 Task: Log work in the project AgileCraft for the issue 'Create a new online platform for online education courses with advanced peer-to-peer learning and discussion features' spent time as '5w 4d 11h 31m' and remaining time as '2w 3d 23h 26m' and add a flag. Now add the issue to the epic 'GDPR Compliance'. Log work in the project AgileCraft for the issue 'Implement a new cloud-based customer engagement system for a company with advanced marketing automation and customer retention features' spent time as '1w 6d 21h 11m' and remaining time as '5w 3d 10h 35m' and clone the issue. Now add the issue to the epic 'PCI DSS Compliance'
Action: Mouse moved to (817, 178)
Screenshot: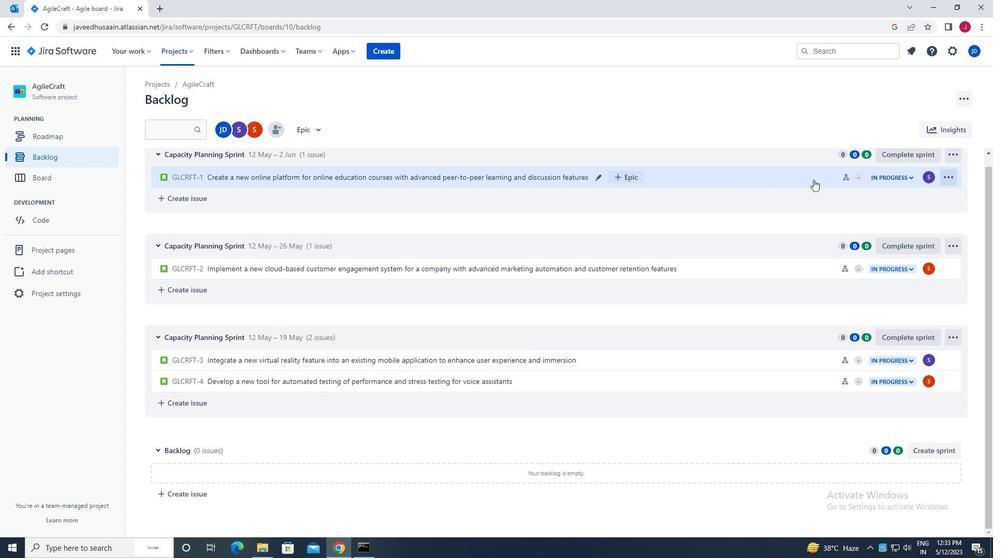 
Action: Mouse pressed left at (817, 178)
Screenshot: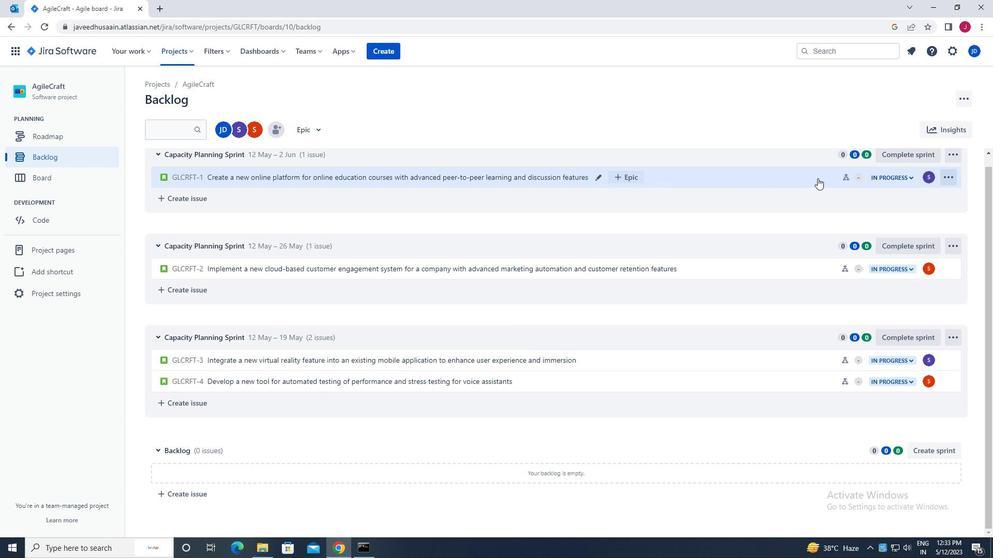 
Action: Mouse moved to (950, 160)
Screenshot: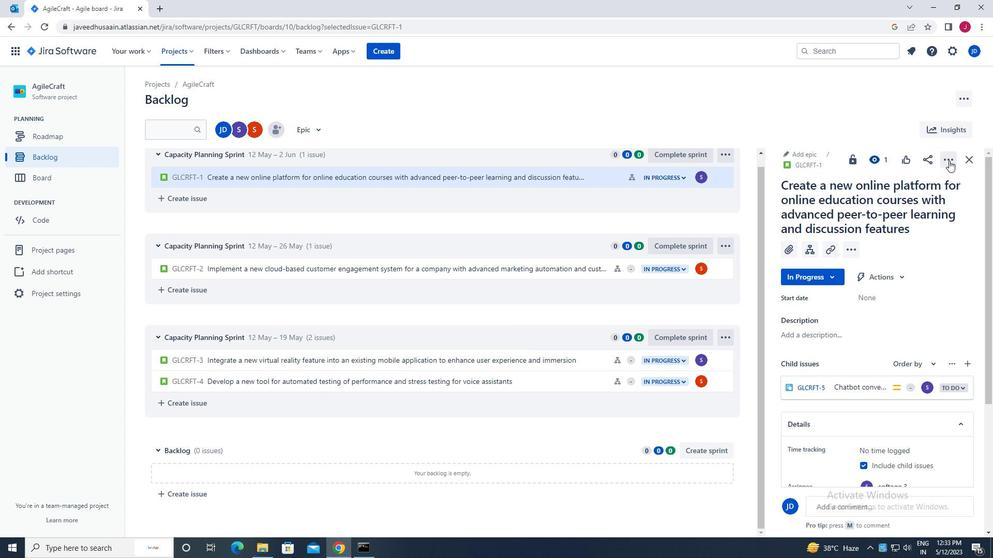 
Action: Mouse pressed left at (950, 160)
Screenshot: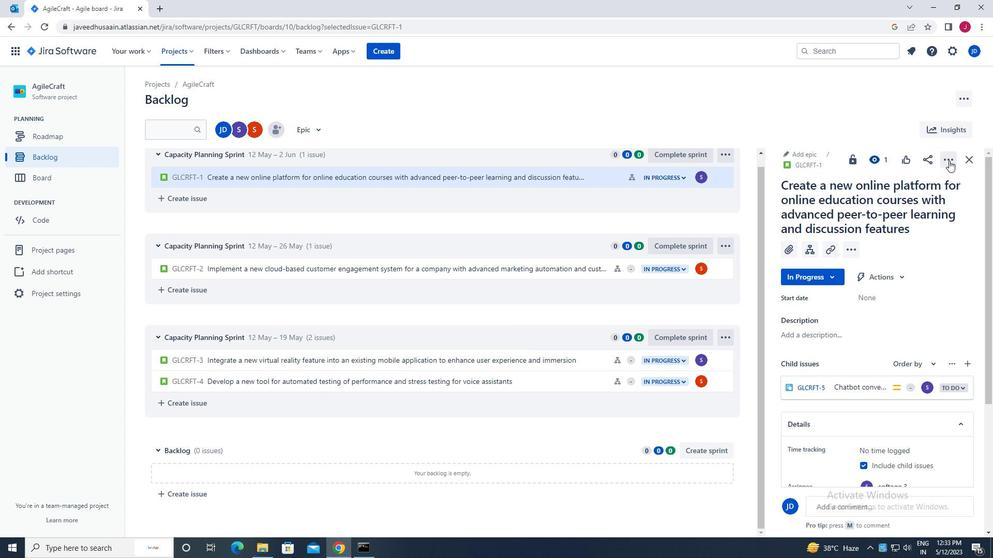 
Action: Mouse moved to (902, 188)
Screenshot: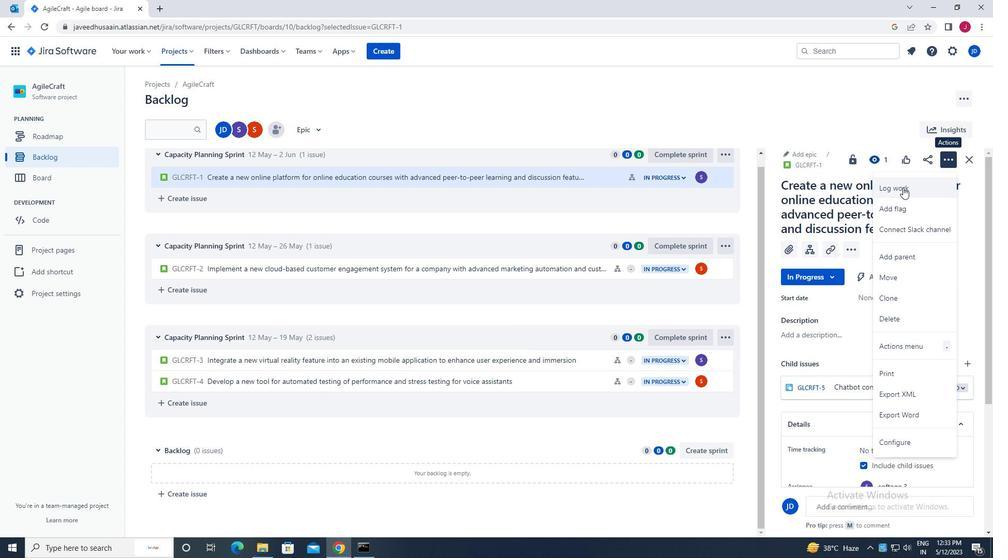 
Action: Mouse pressed left at (902, 188)
Screenshot: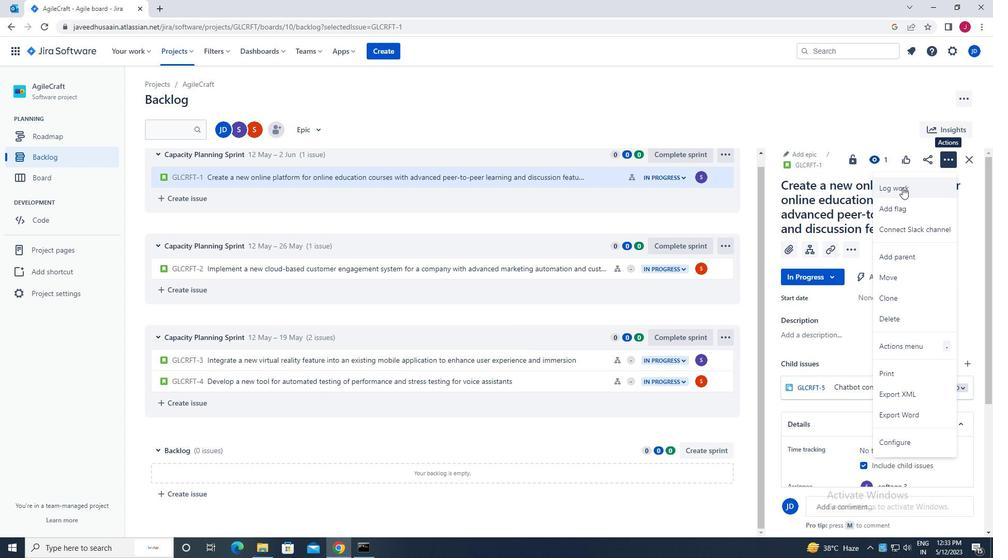 
Action: Mouse moved to (457, 157)
Screenshot: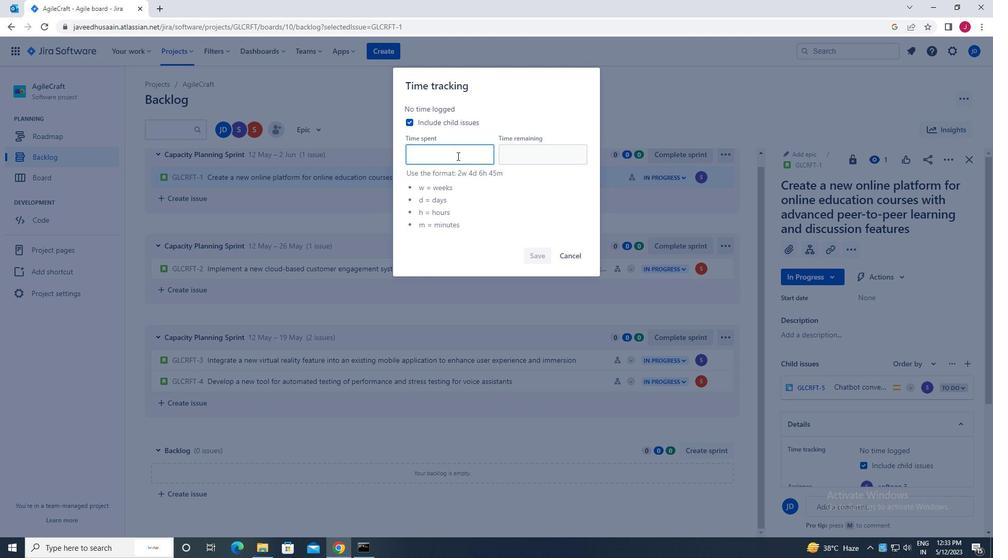 
Action: Mouse pressed left at (457, 157)
Screenshot: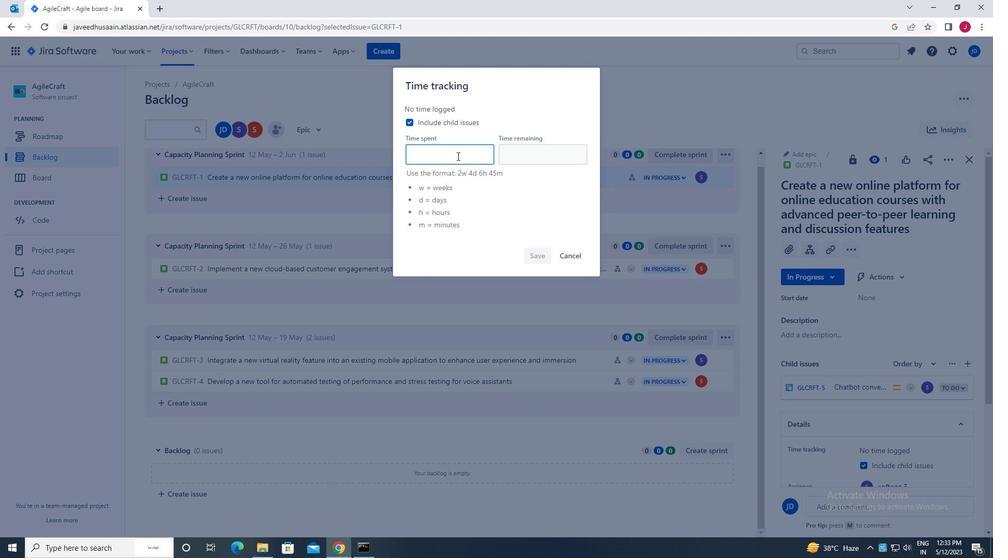 
Action: Mouse moved to (457, 157)
Screenshot: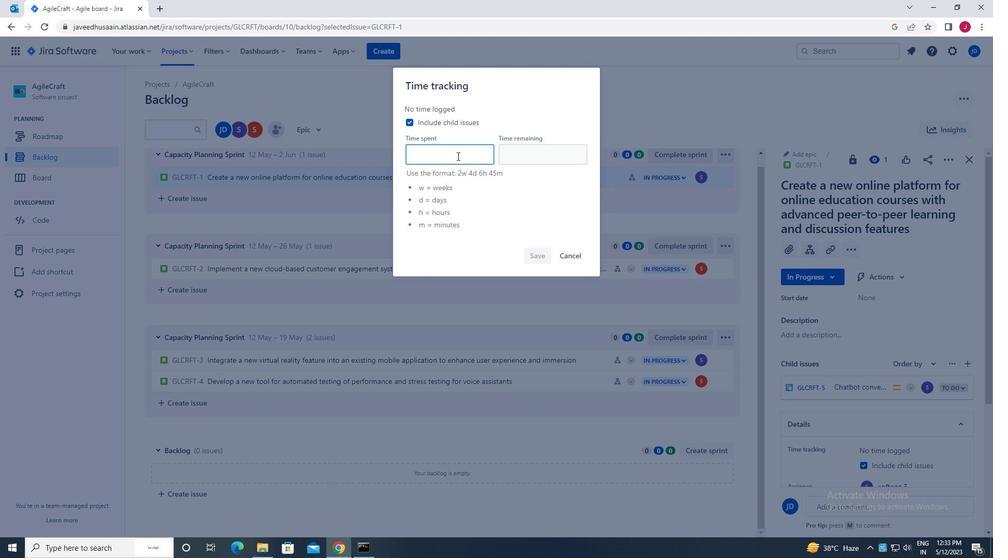 
Action: Key pressed 5<Key.caps_lock>w<Key.space>4d<Key.space>11h<Key.space>31m
Screenshot: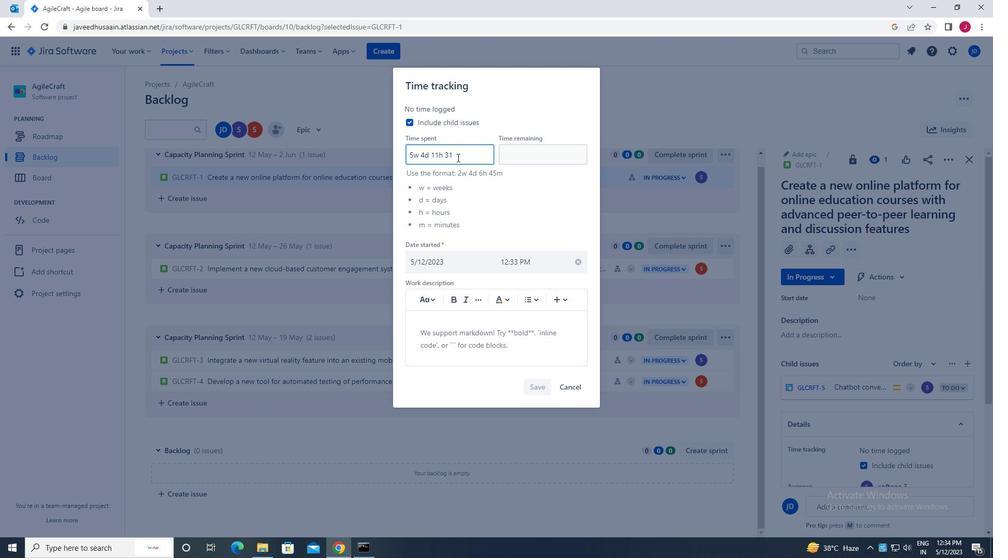 
Action: Mouse moved to (534, 161)
Screenshot: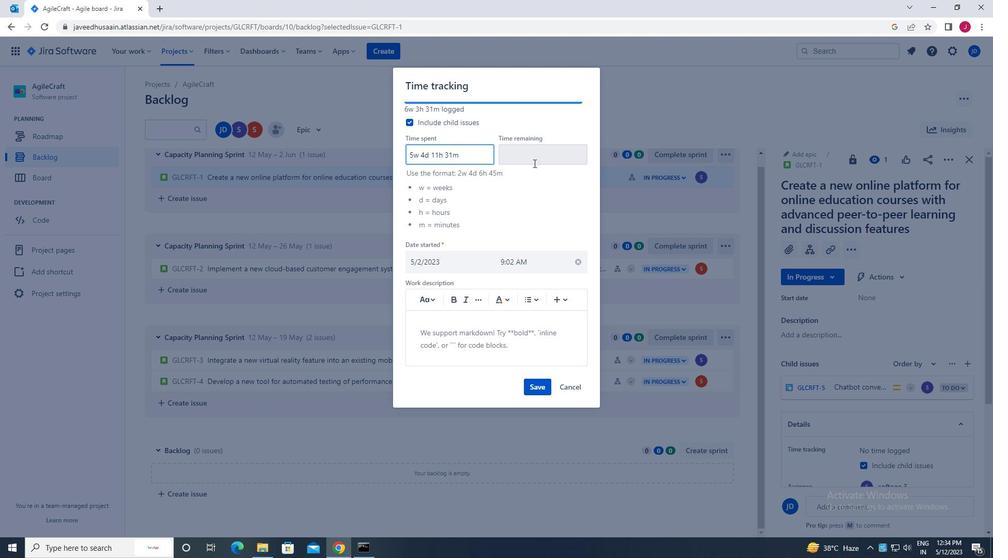 
Action: Mouse pressed left at (534, 161)
Screenshot: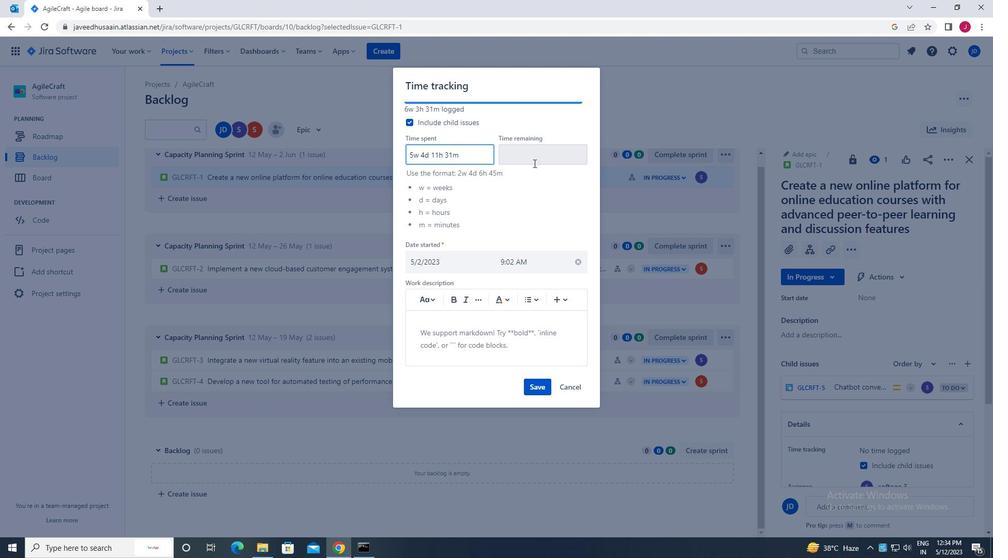 
Action: Key pressed 2w<Key.space>3d<Key.space>23h<Key.space>26m
Screenshot: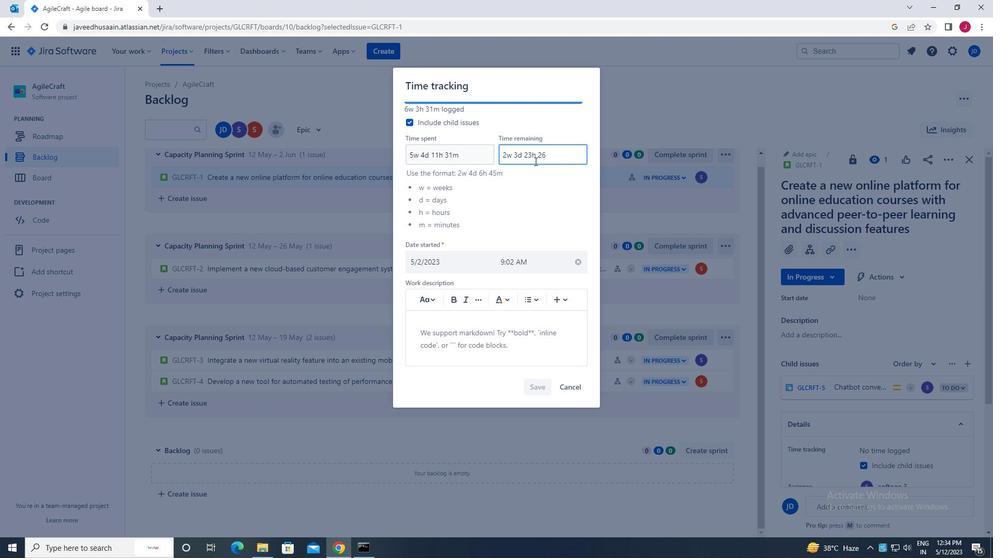 
Action: Mouse moved to (545, 386)
Screenshot: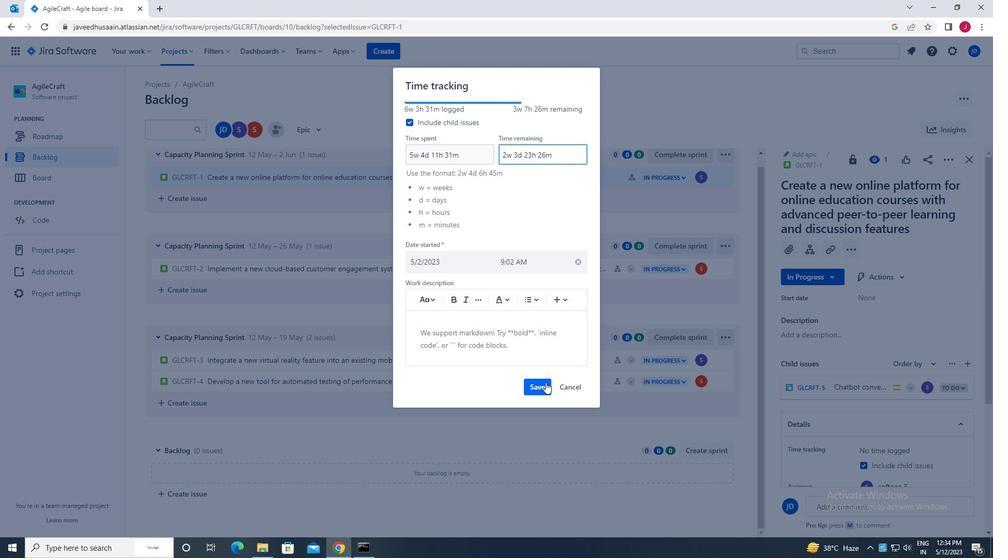 
Action: Mouse pressed left at (545, 386)
Screenshot: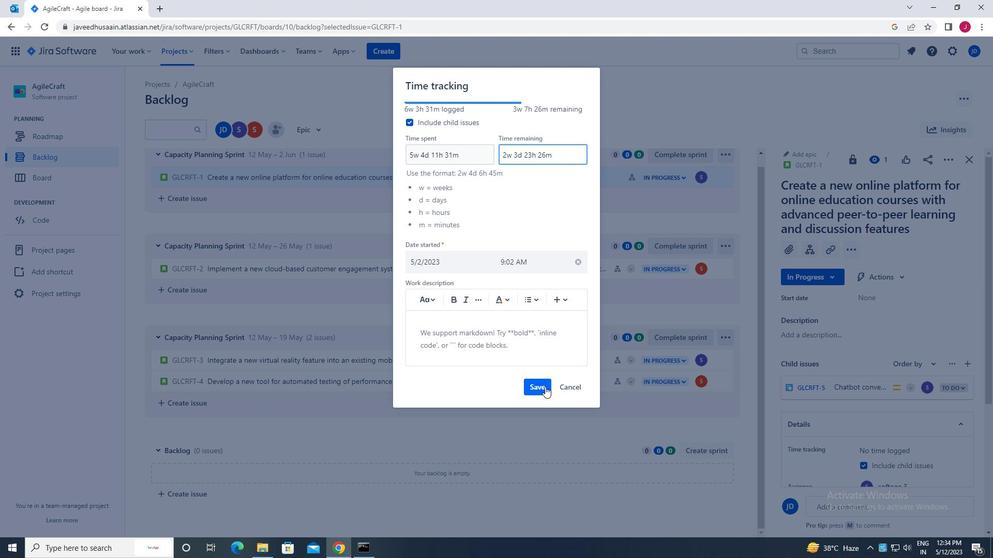 
Action: Mouse moved to (948, 159)
Screenshot: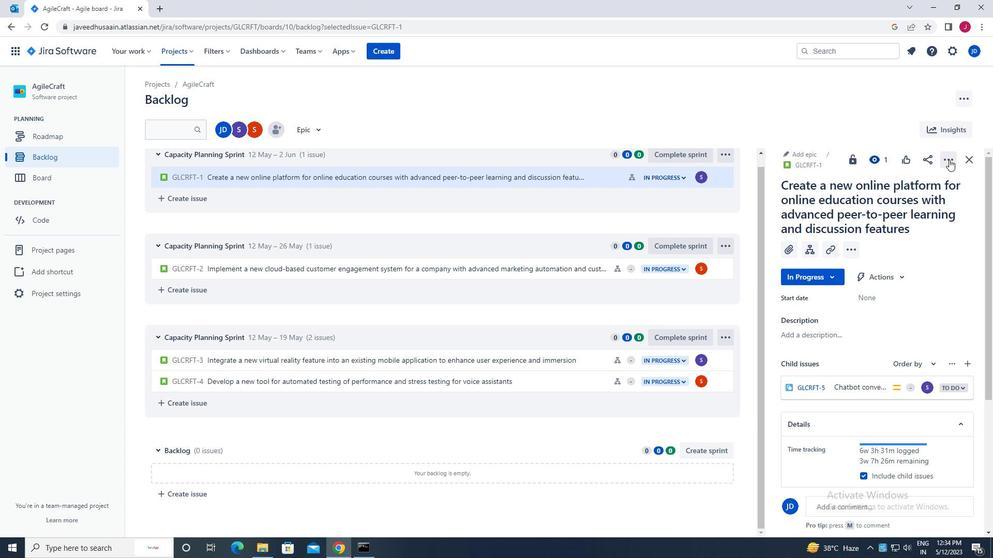 
Action: Mouse pressed left at (948, 159)
Screenshot: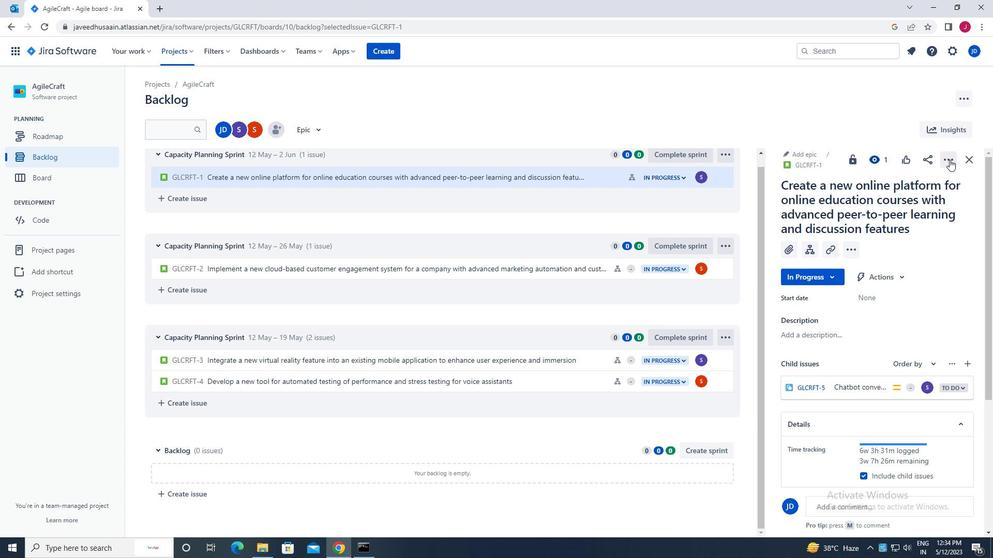 
Action: Mouse moved to (903, 210)
Screenshot: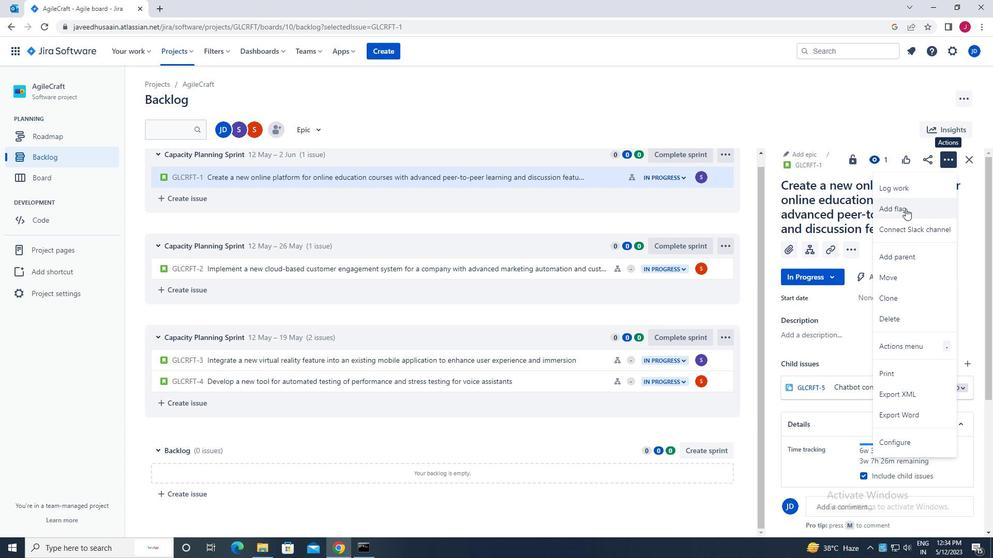 
Action: Mouse pressed left at (903, 210)
Screenshot: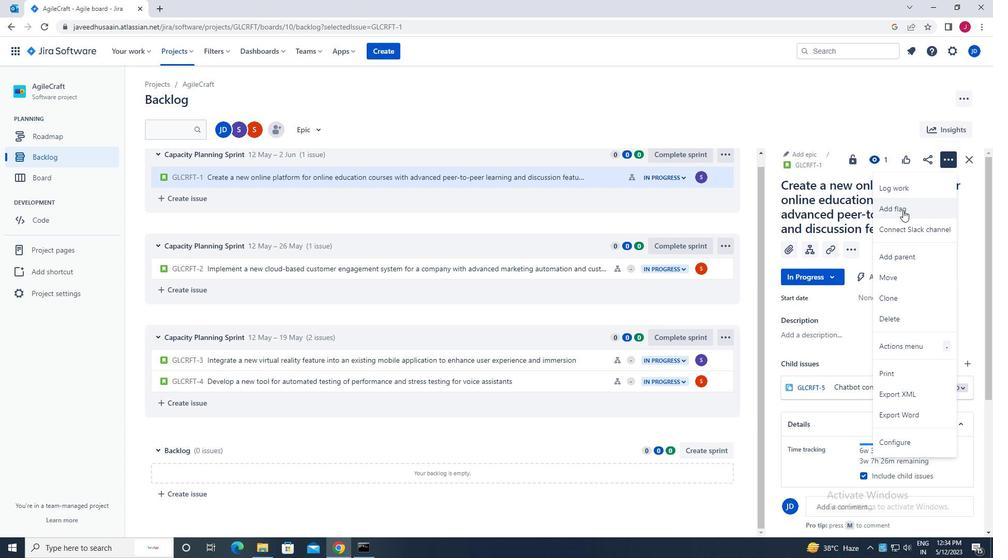 
Action: Mouse moved to (965, 162)
Screenshot: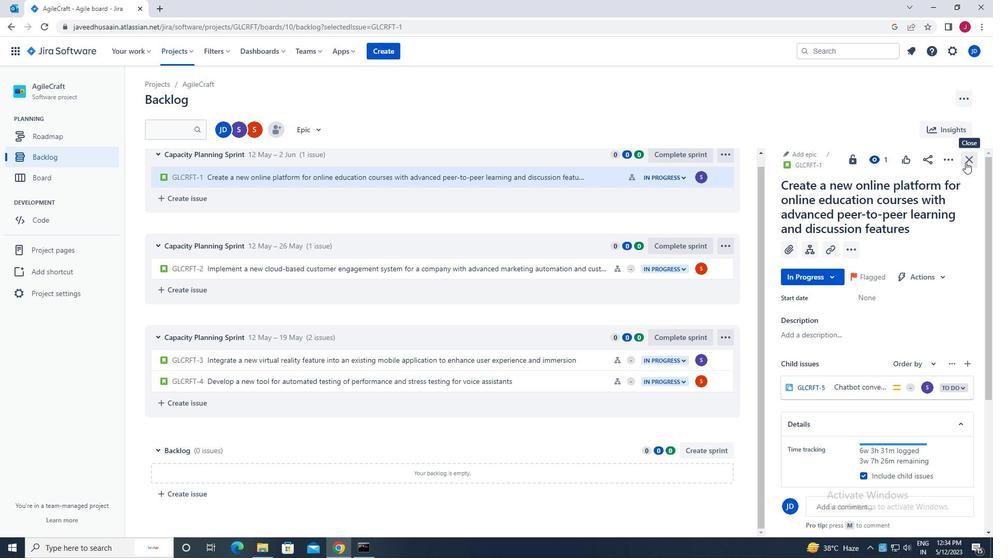 
Action: Mouse pressed left at (965, 162)
Screenshot: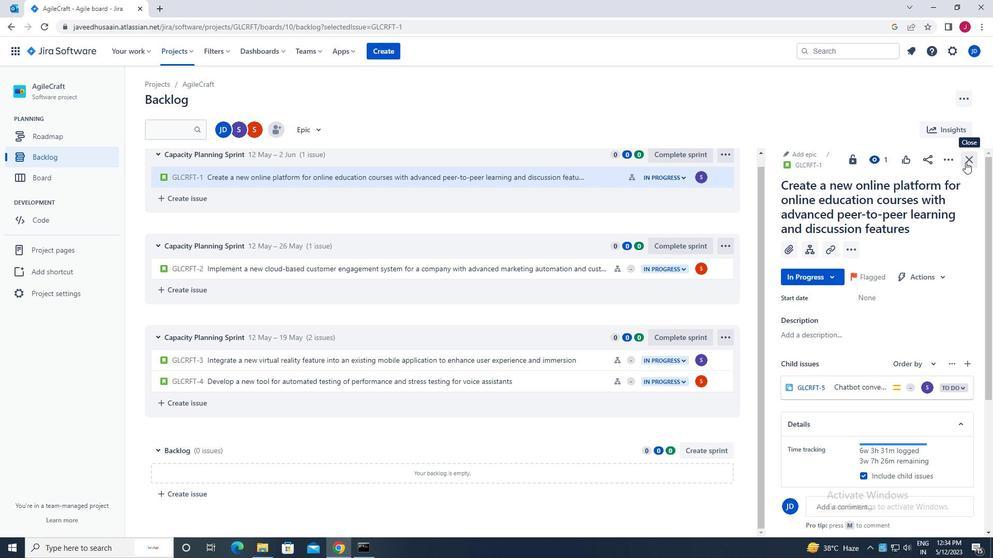 
Action: Mouse moved to (309, 130)
Screenshot: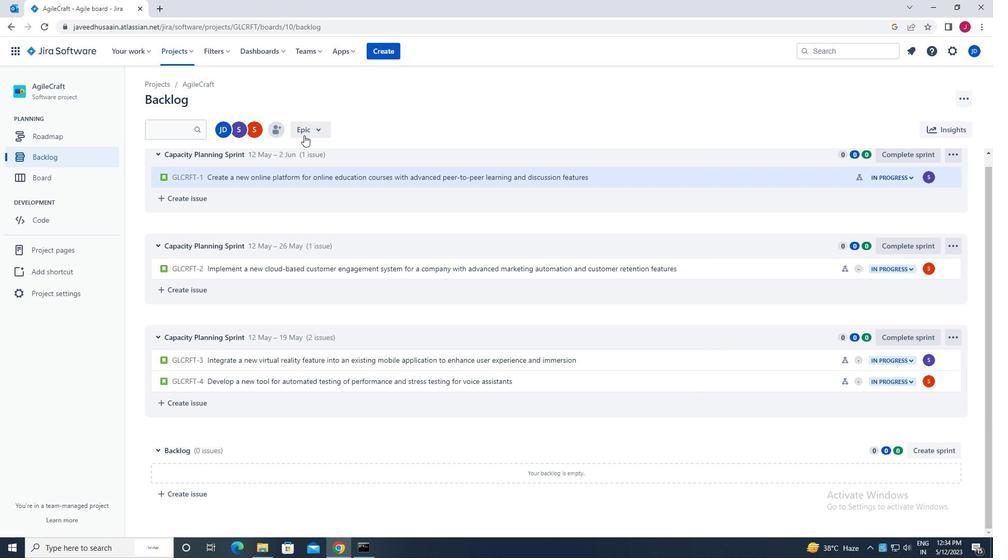 
Action: Mouse pressed left at (309, 130)
Screenshot: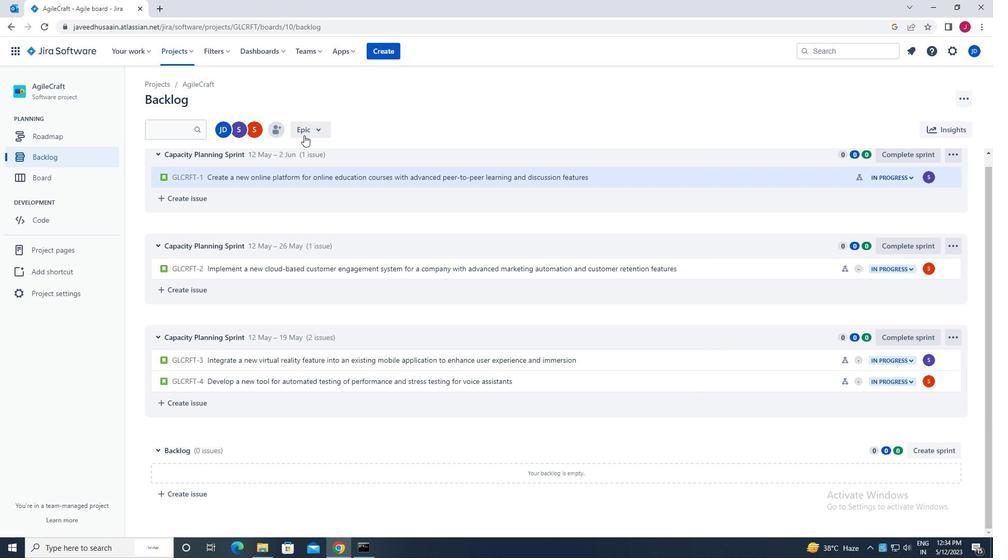 
Action: Mouse moved to (320, 173)
Screenshot: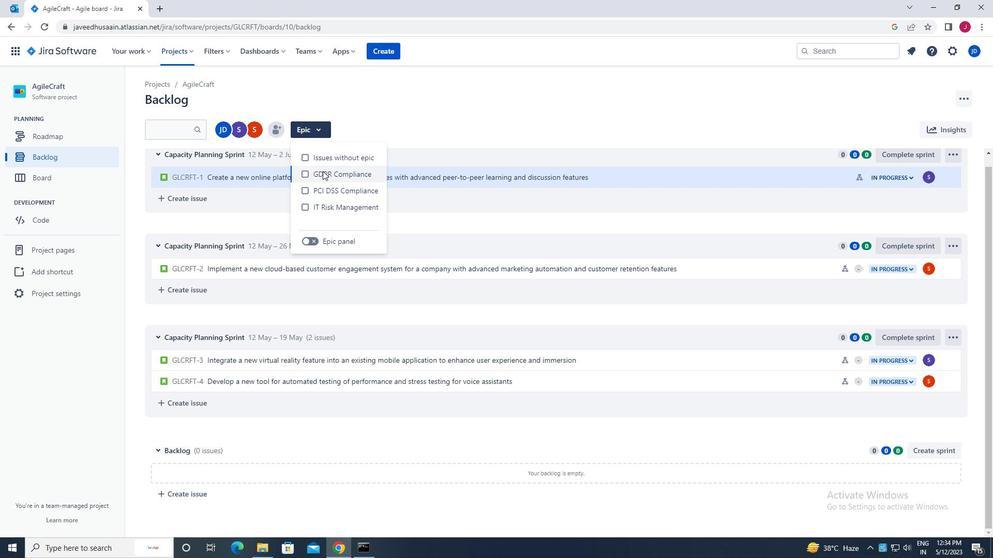 
Action: Mouse pressed left at (320, 173)
Screenshot: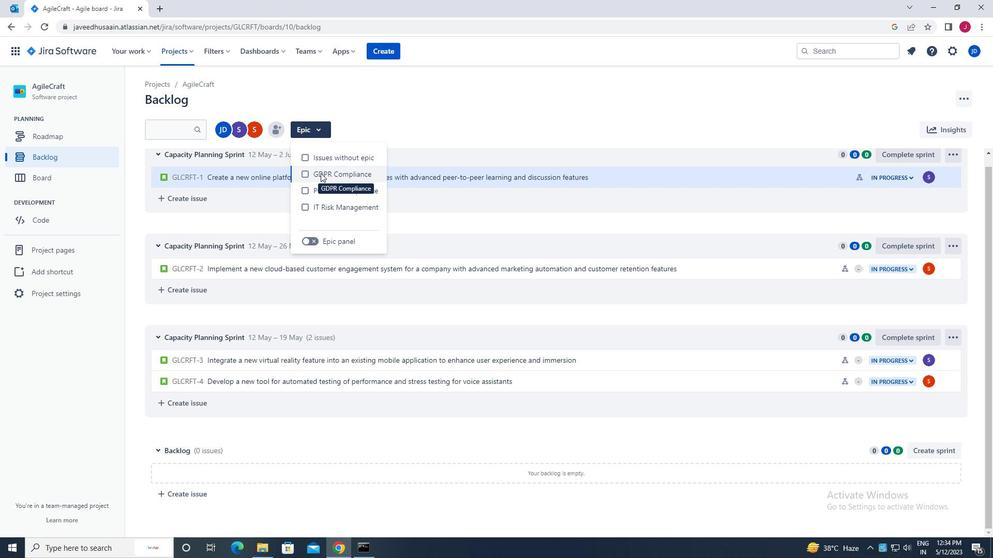 
Action: Mouse moved to (492, 110)
Screenshot: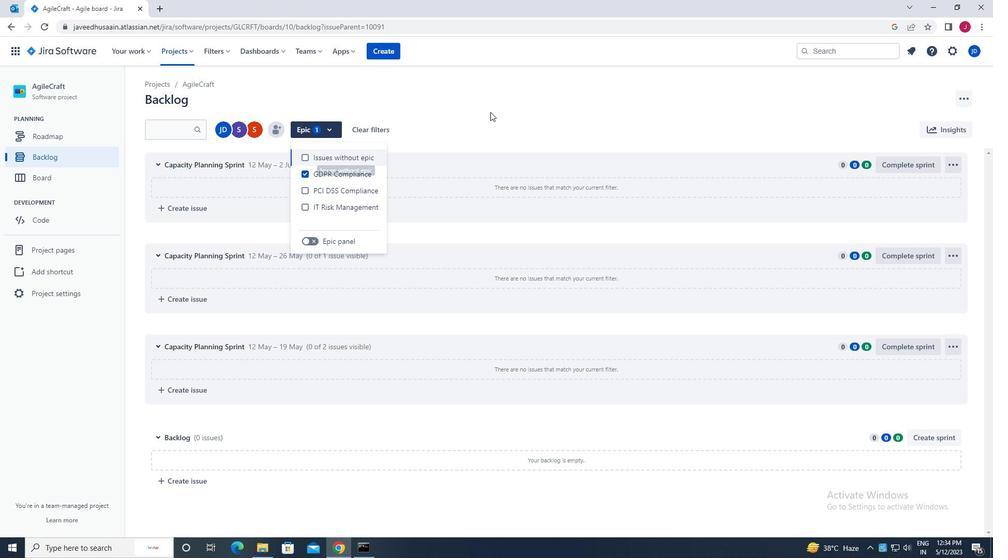 
Action: Mouse pressed left at (492, 110)
Screenshot: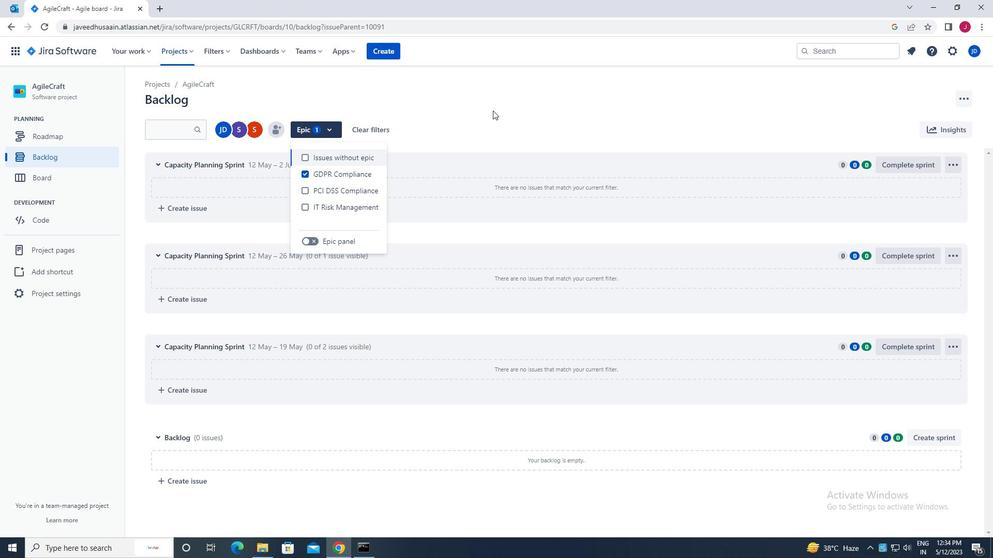 
Action: Mouse moved to (76, 155)
Screenshot: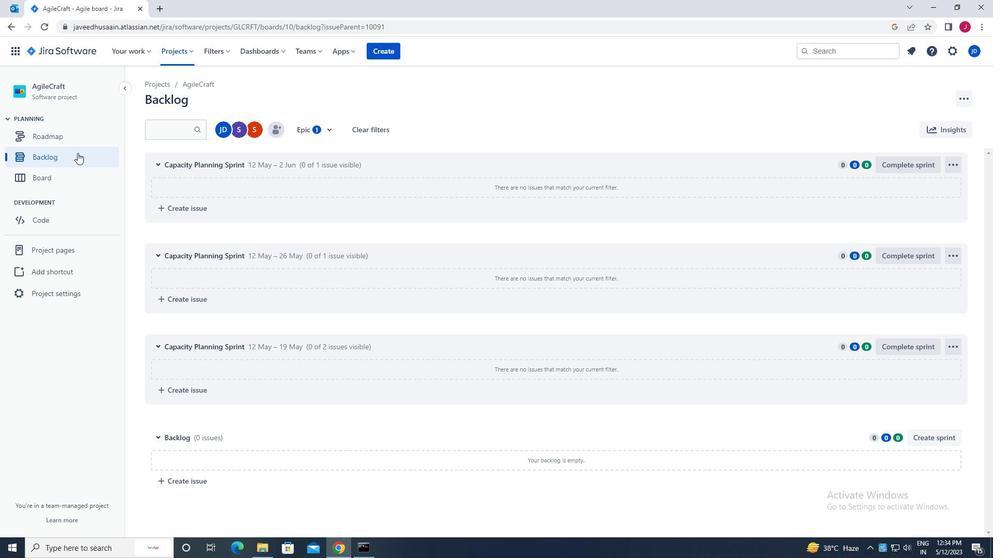 
Action: Mouse pressed left at (76, 155)
Screenshot: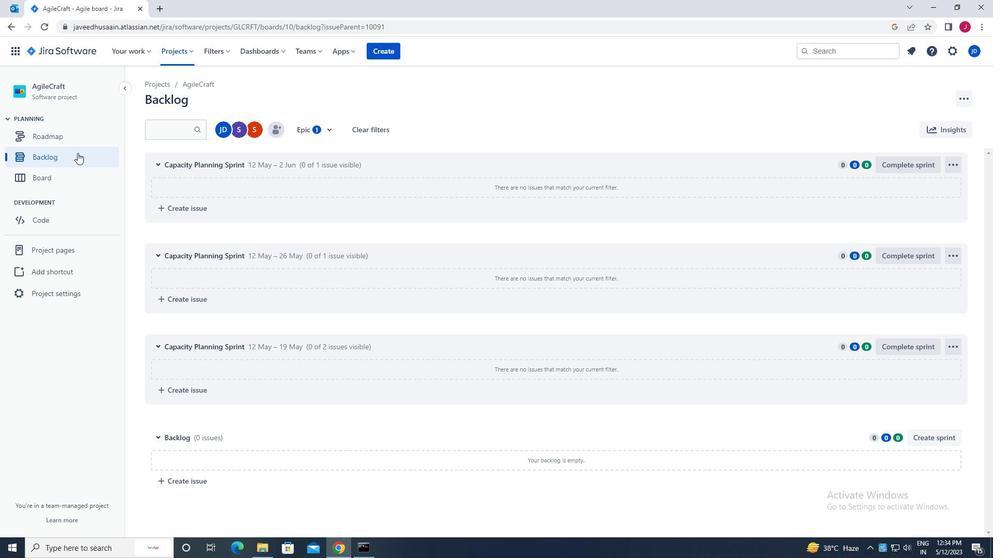 
Action: Mouse moved to (800, 282)
Screenshot: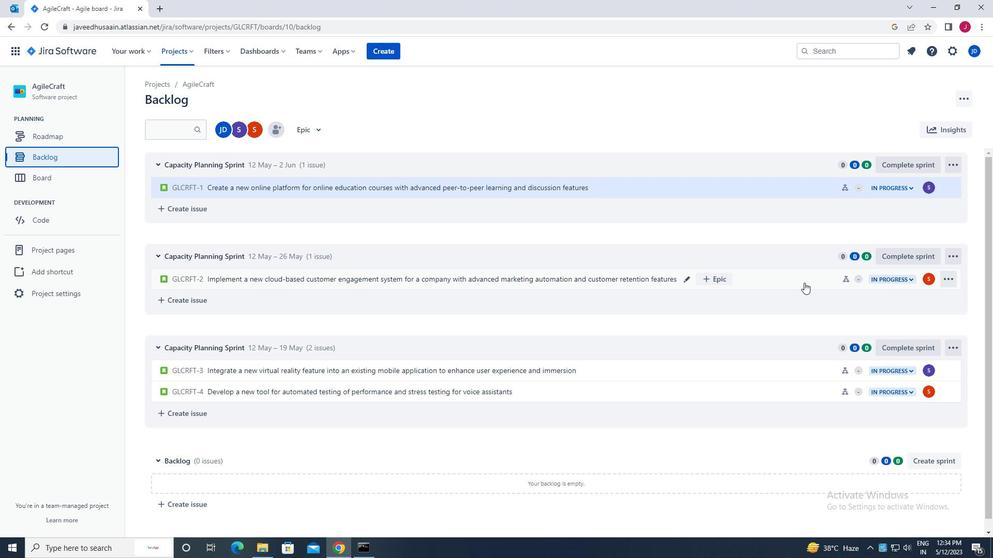 
Action: Mouse pressed left at (800, 282)
Screenshot: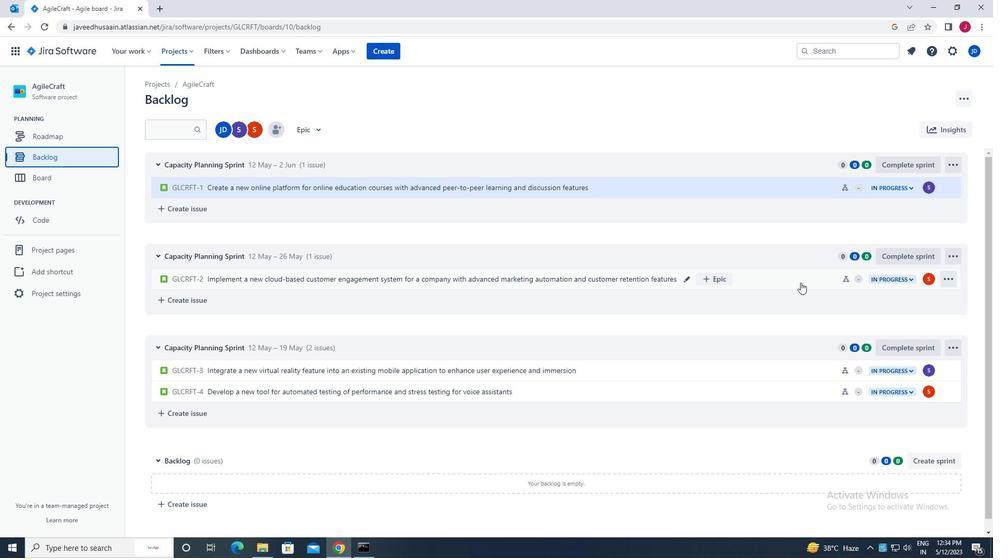 
Action: Mouse moved to (946, 160)
Screenshot: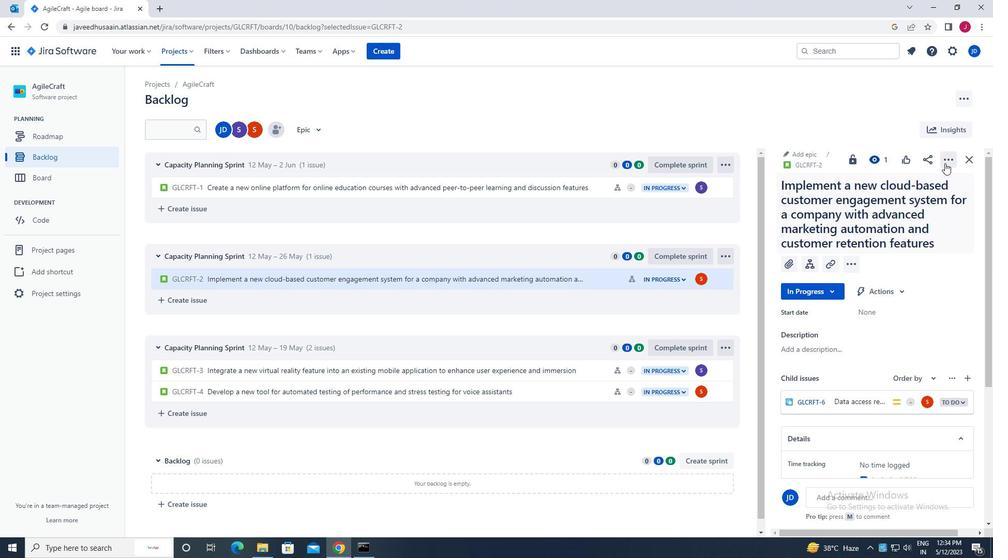 
Action: Mouse pressed left at (946, 160)
Screenshot: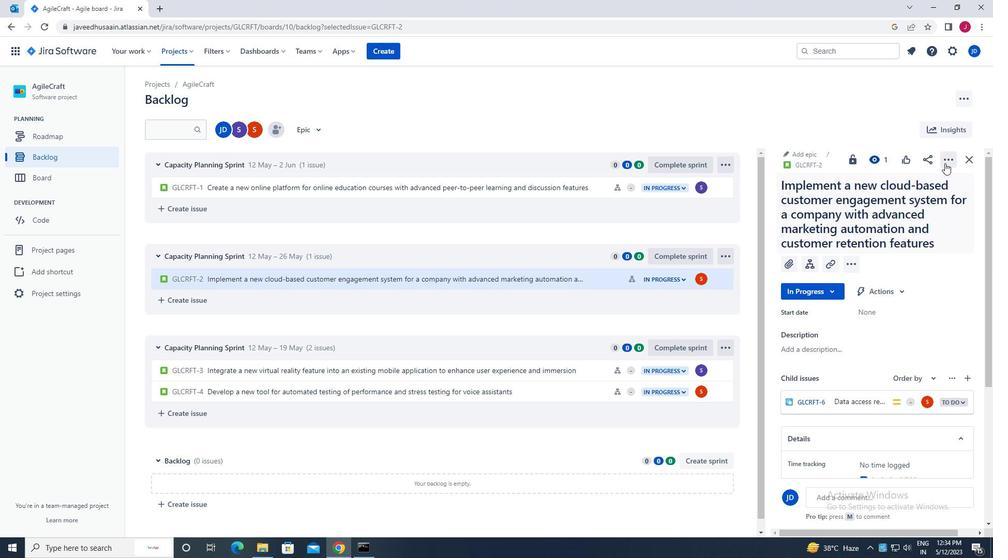 
Action: Mouse moved to (908, 189)
Screenshot: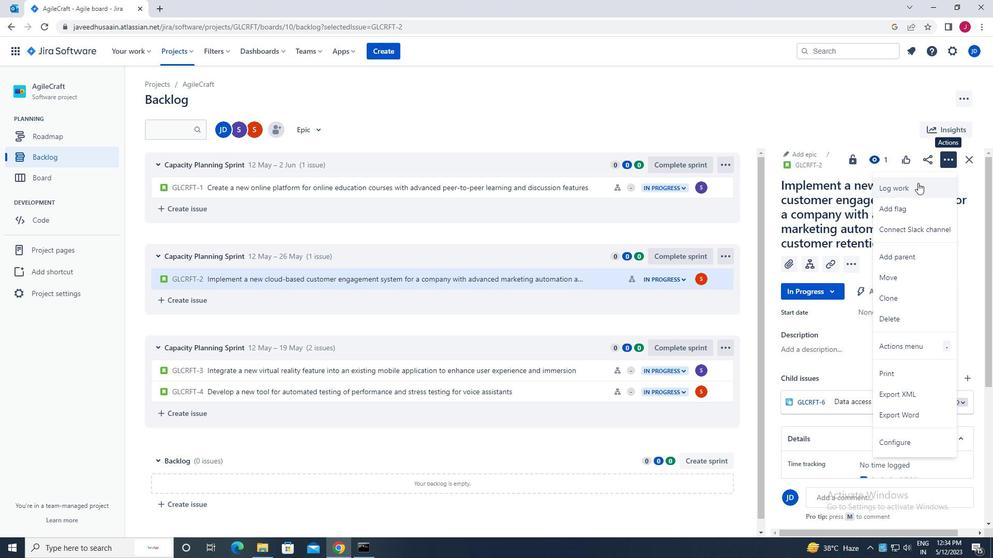 
Action: Mouse pressed left at (908, 189)
Screenshot: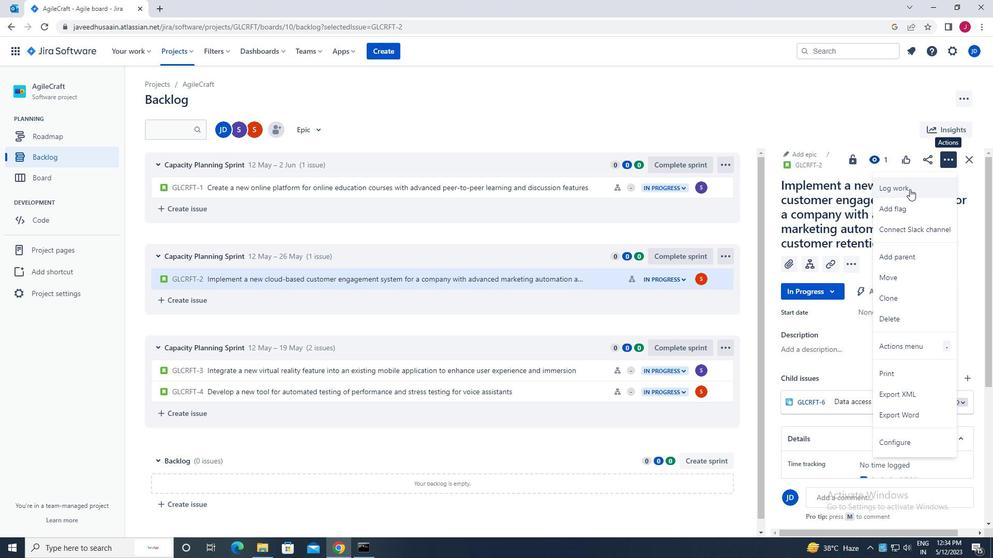 
Action: Mouse moved to (447, 159)
Screenshot: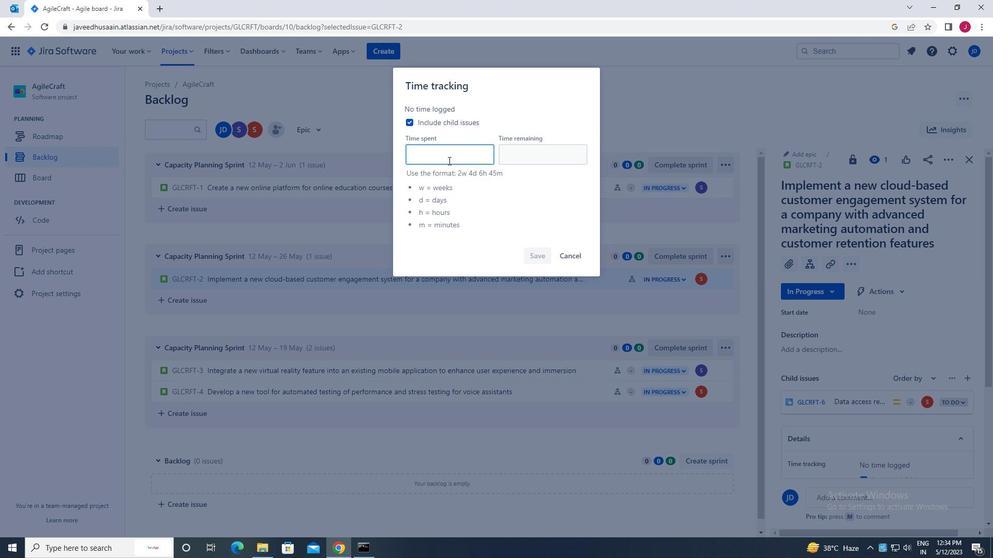 
Action: Mouse pressed left at (447, 159)
Screenshot: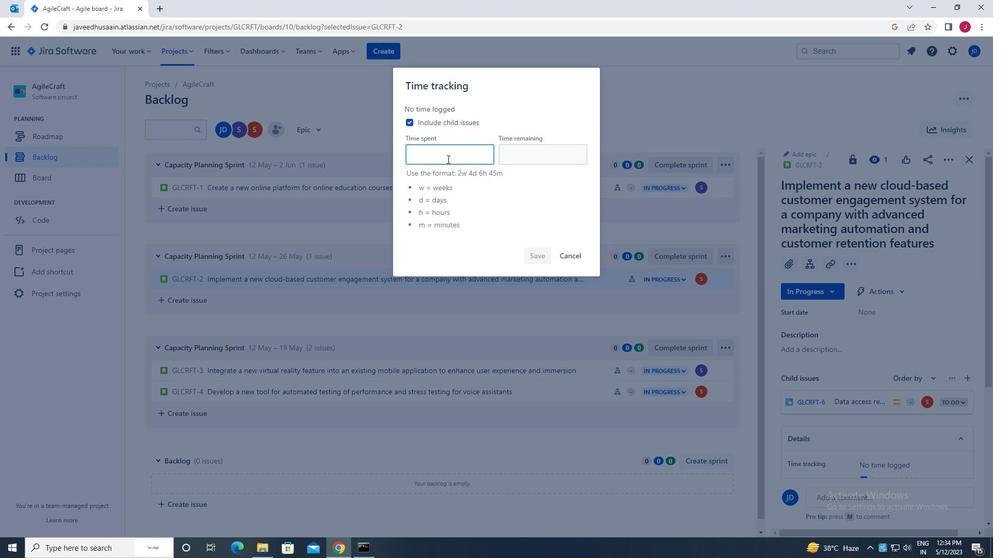 
Action: Key pressed 1w<Key.space>6d<Key.space>21h<Key.space>11m
Screenshot: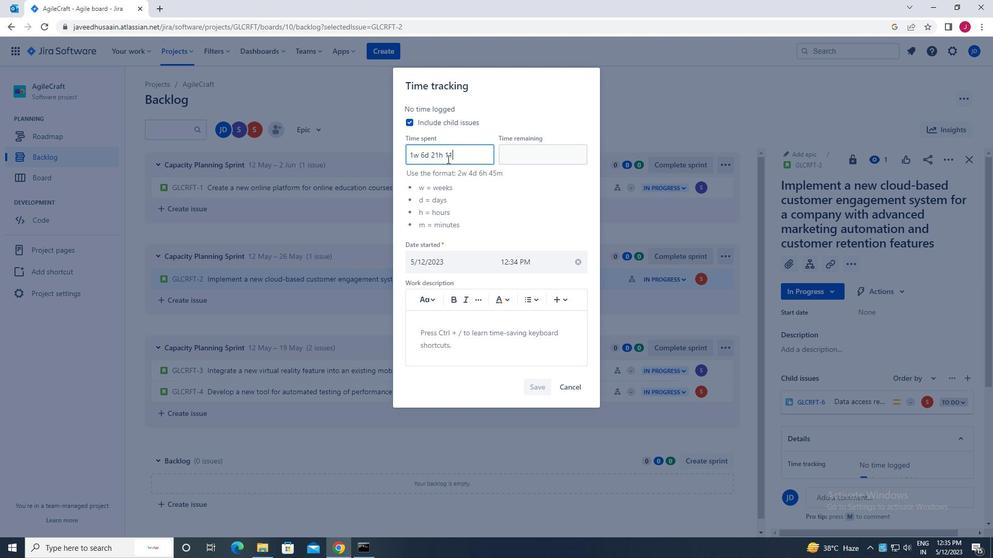 
Action: Mouse moved to (522, 158)
Screenshot: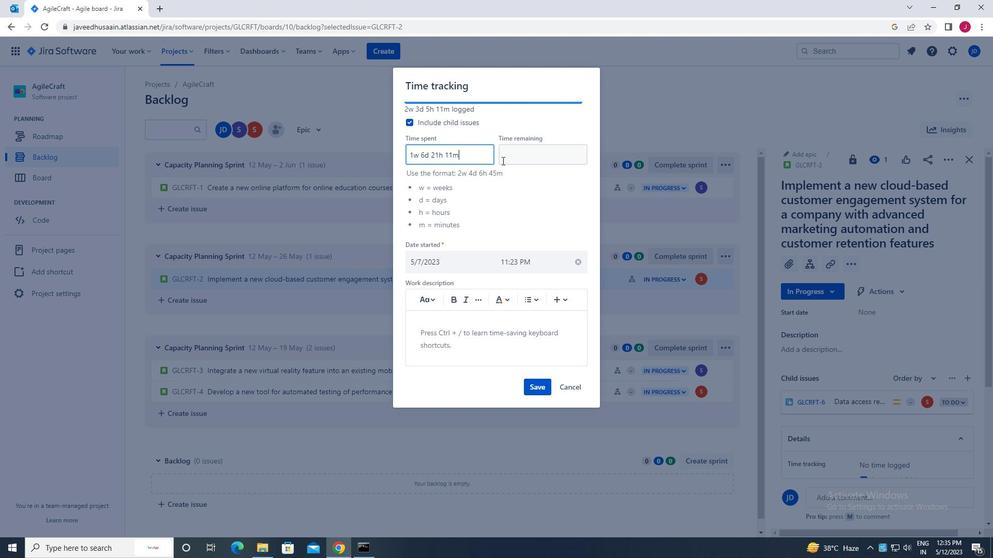 
Action: Mouse pressed left at (522, 158)
Screenshot: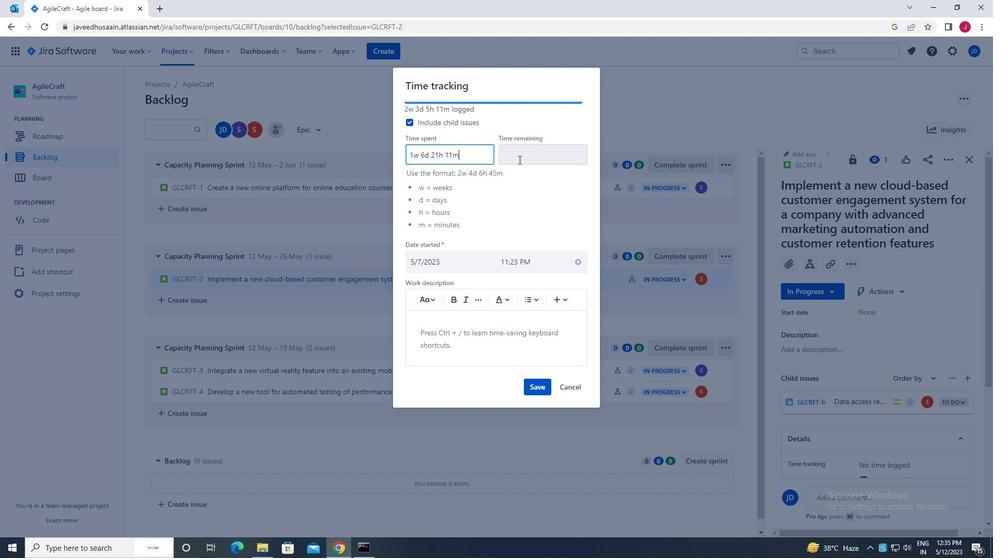 
Action: Key pressed 5w<Key.space>3d<Key.space>35<Key.backspace><Key.backspace>10h<Key.space>35<Key.enter><Key.enter><Key.enter>
Screenshot: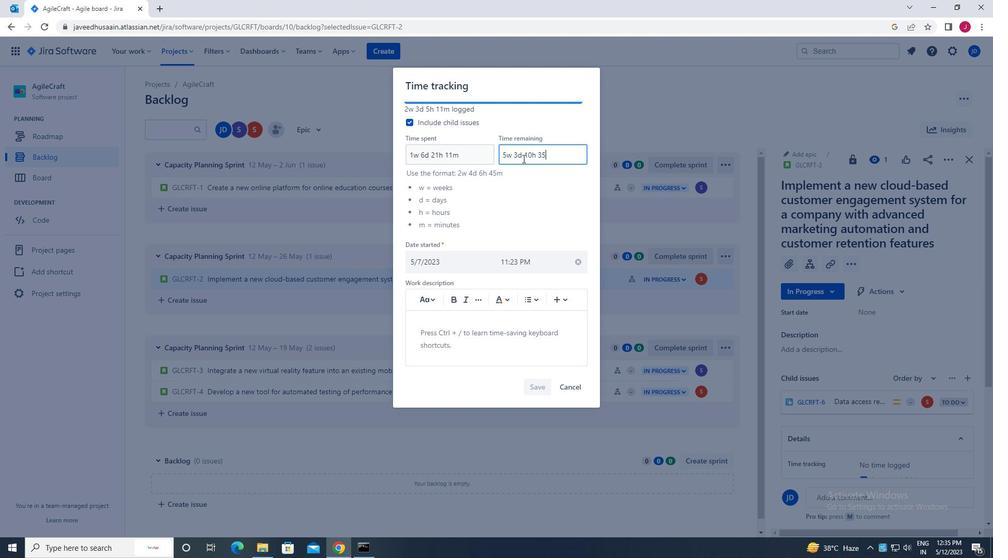 
Action: Mouse moved to (561, 160)
Screenshot: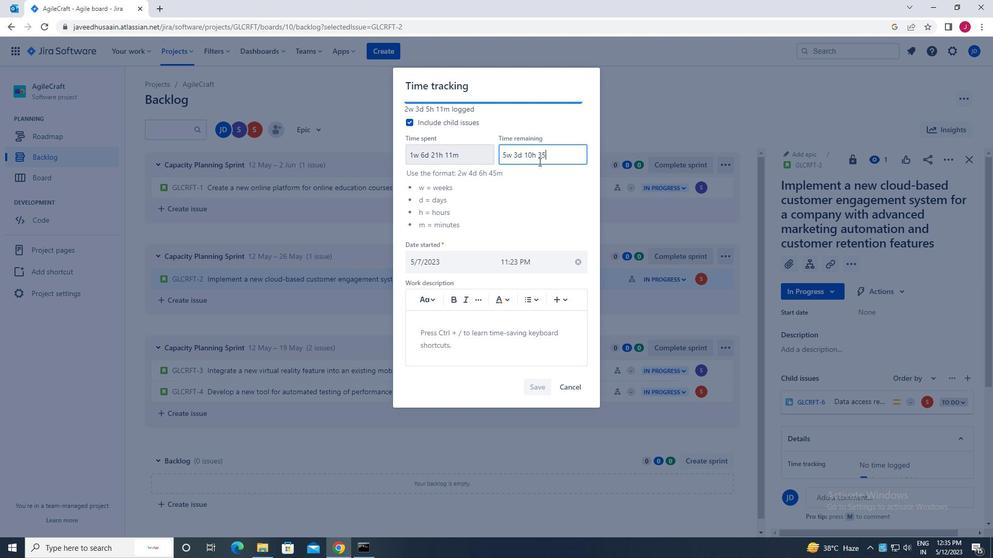 
Action: Mouse pressed left at (561, 160)
Screenshot: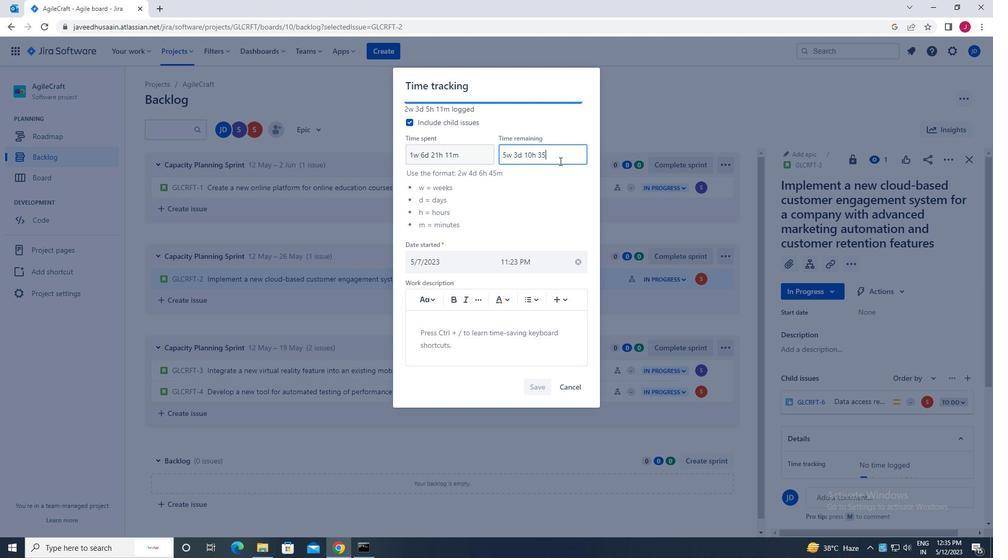 
Action: Mouse moved to (478, 160)
Screenshot: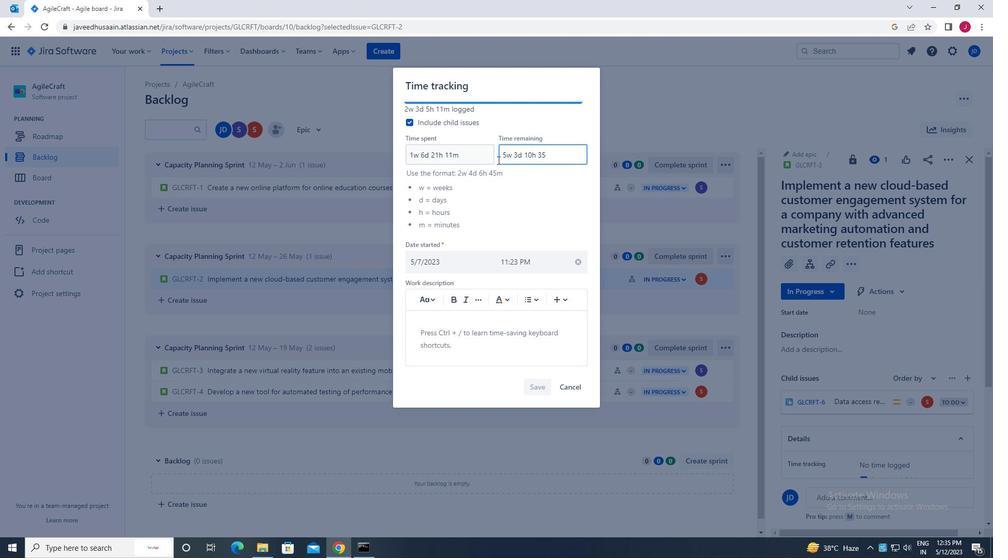 
Action: Mouse pressed left at (478, 160)
Screenshot: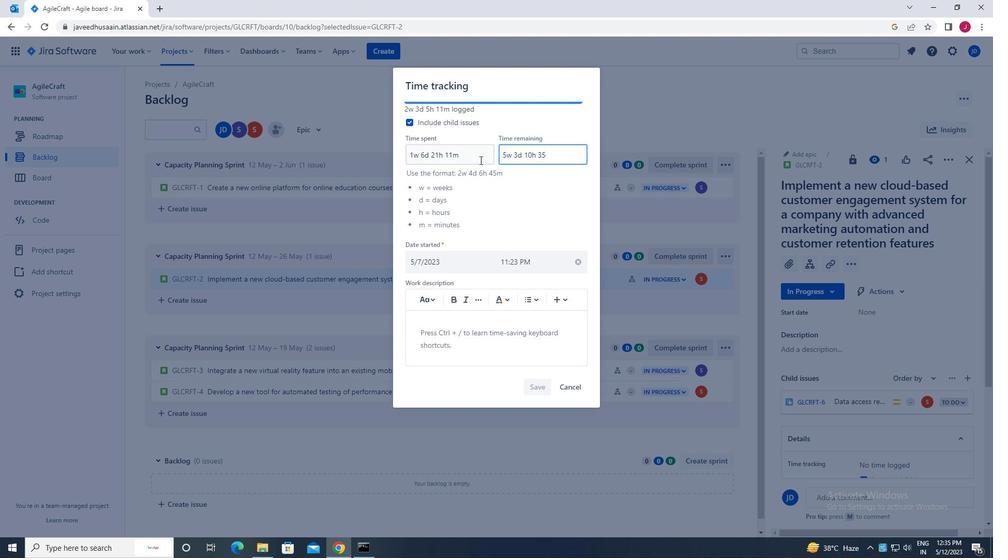 
Action: Mouse moved to (548, 153)
Screenshot: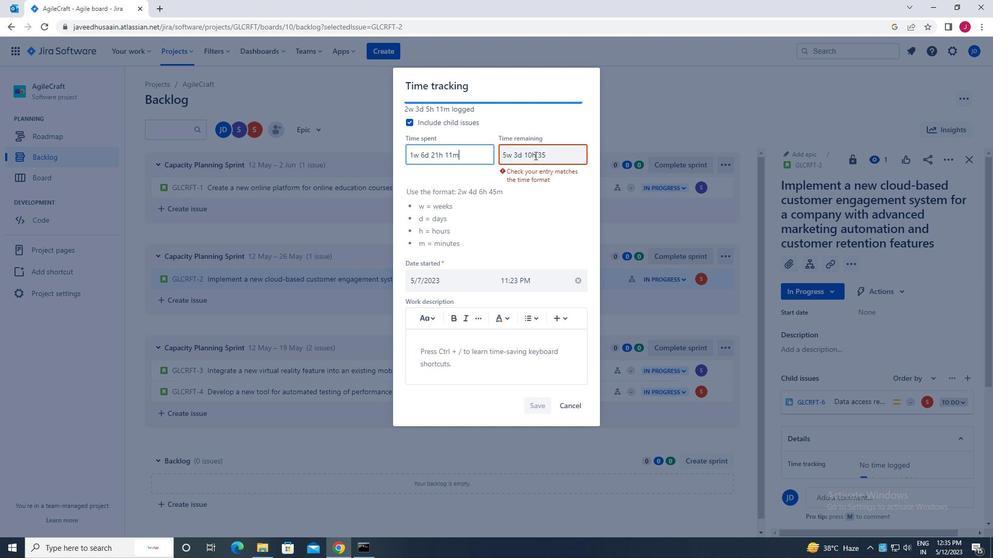 
Action: Mouse pressed left at (548, 153)
Screenshot: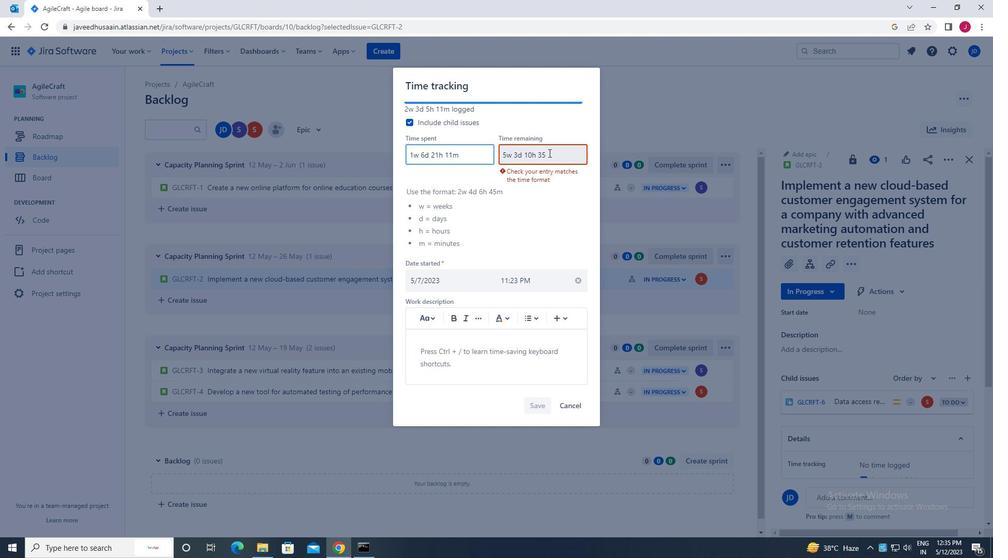 
Action: Mouse moved to (548, 158)
Screenshot: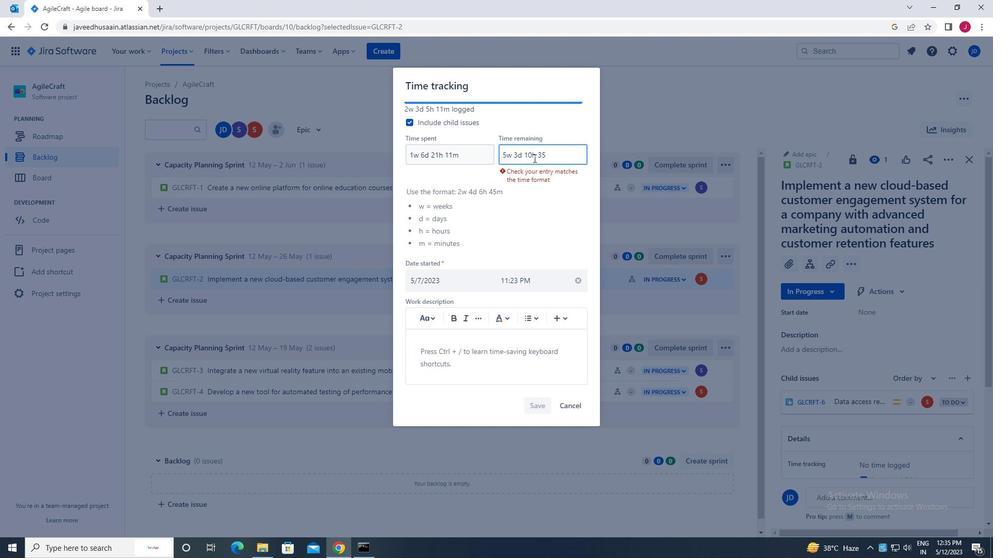 
Action: Key pressed m
Screenshot: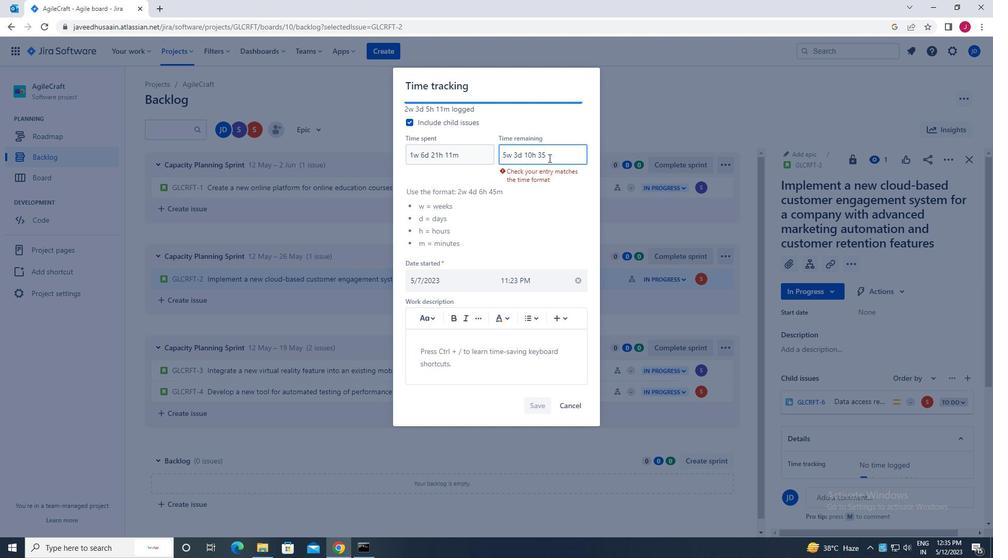 
Action: Mouse moved to (548, 387)
Screenshot: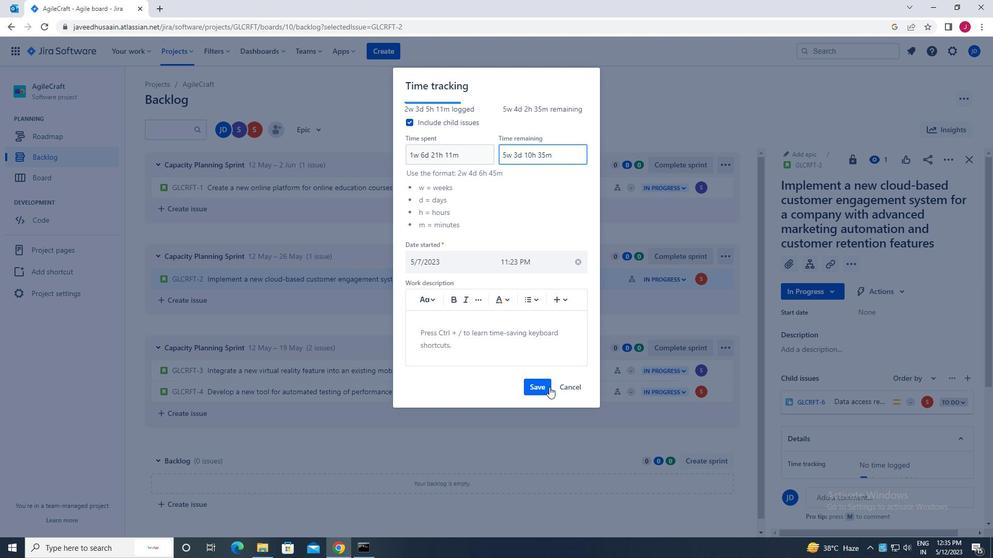 
Action: Mouse pressed left at (548, 387)
Screenshot: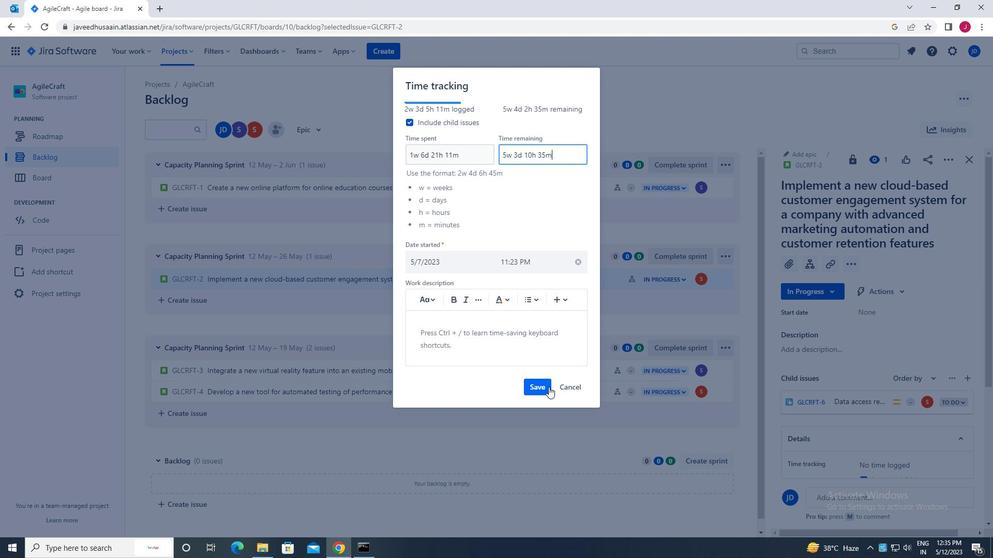 
Action: Mouse moved to (720, 277)
Screenshot: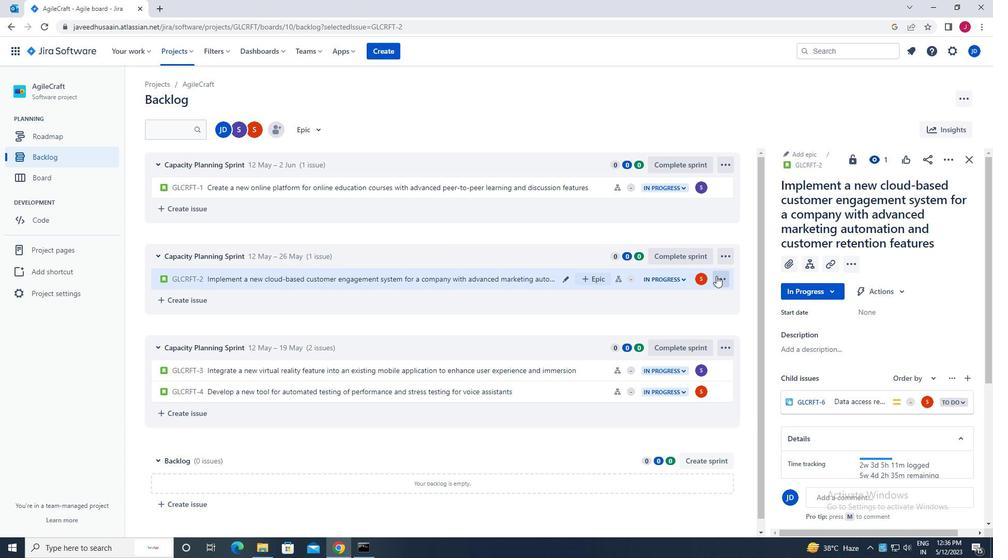 
Action: Mouse pressed left at (720, 277)
Screenshot: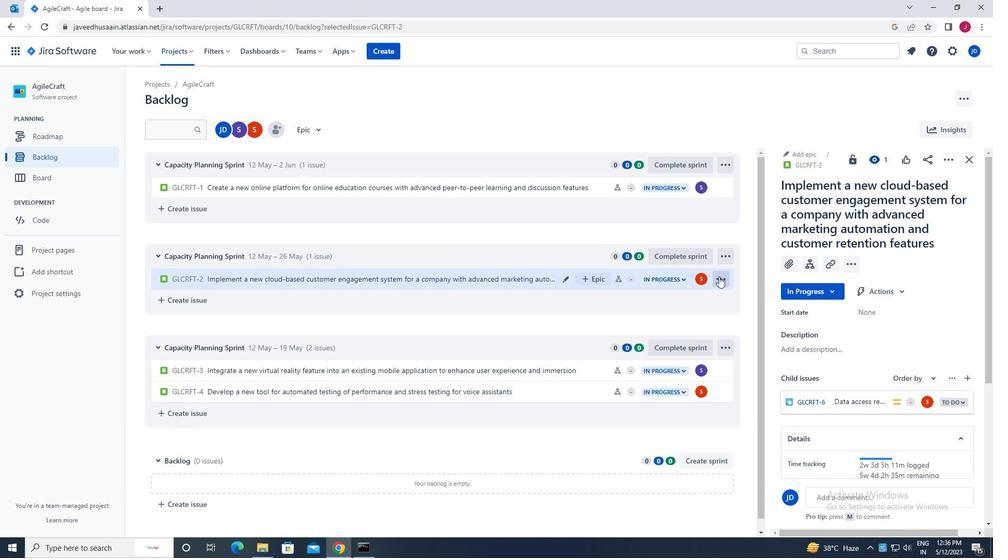 
Action: Mouse moved to (536, 232)
Screenshot: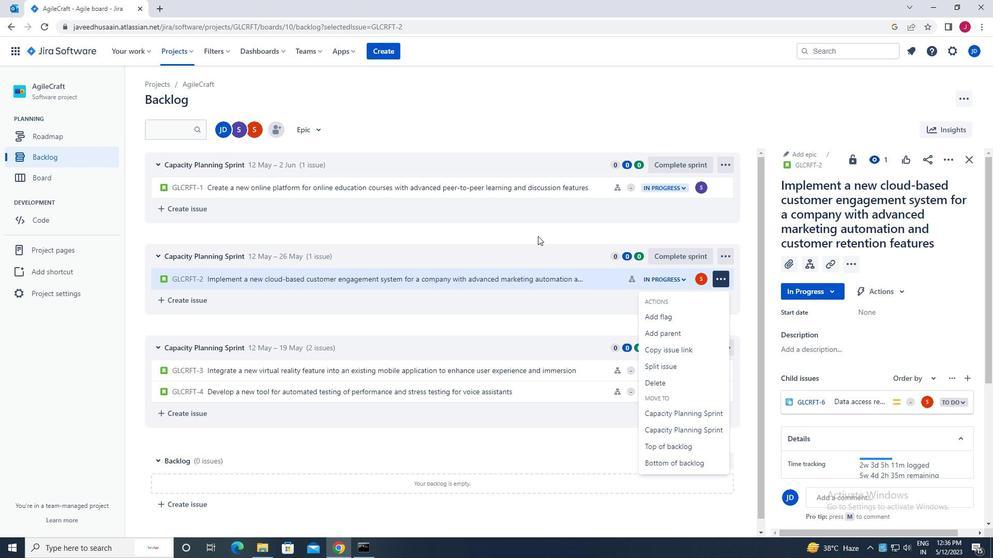 
Action: Mouse pressed left at (536, 232)
Screenshot: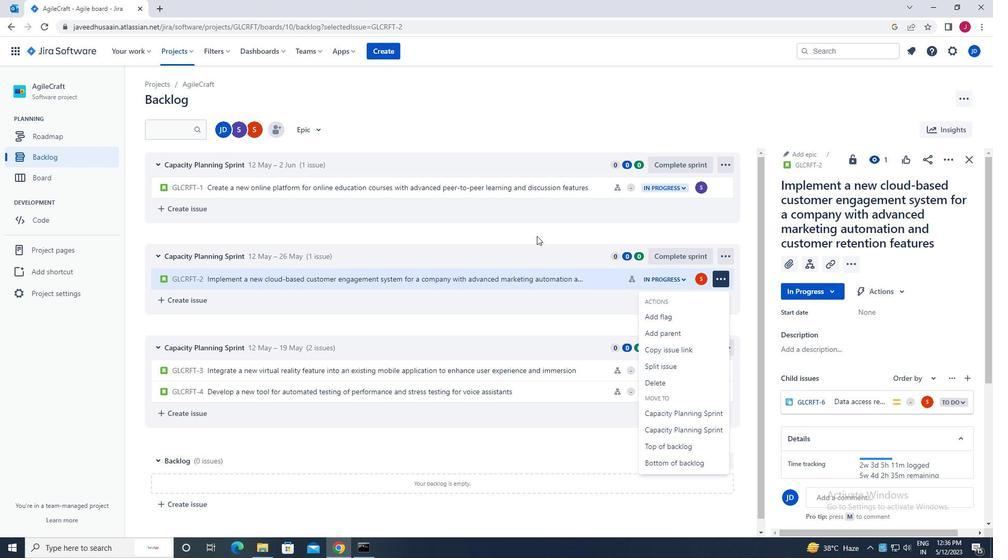 
Action: Mouse moved to (947, 158)
Screenshot: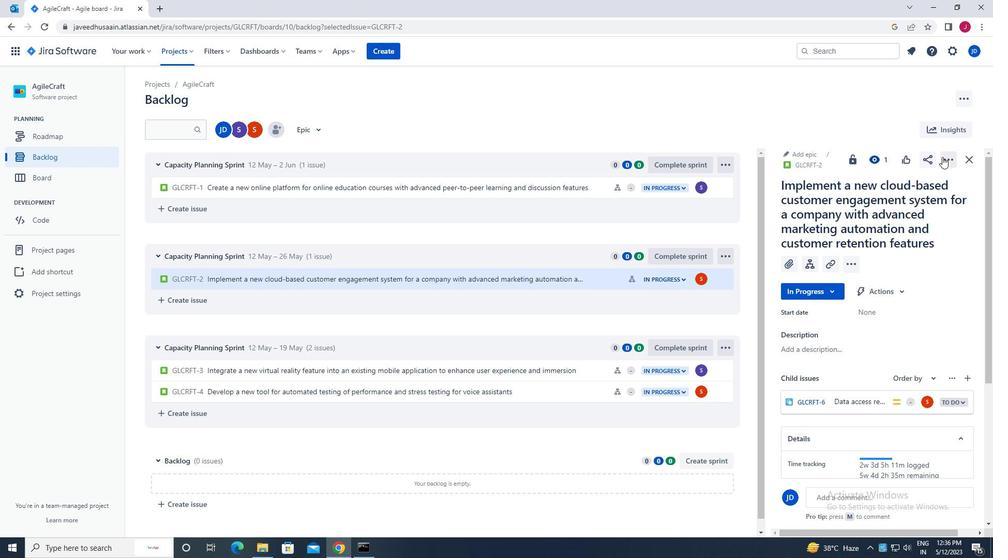 
Action: Mouse pressed left at (947, 158)
Screenshot: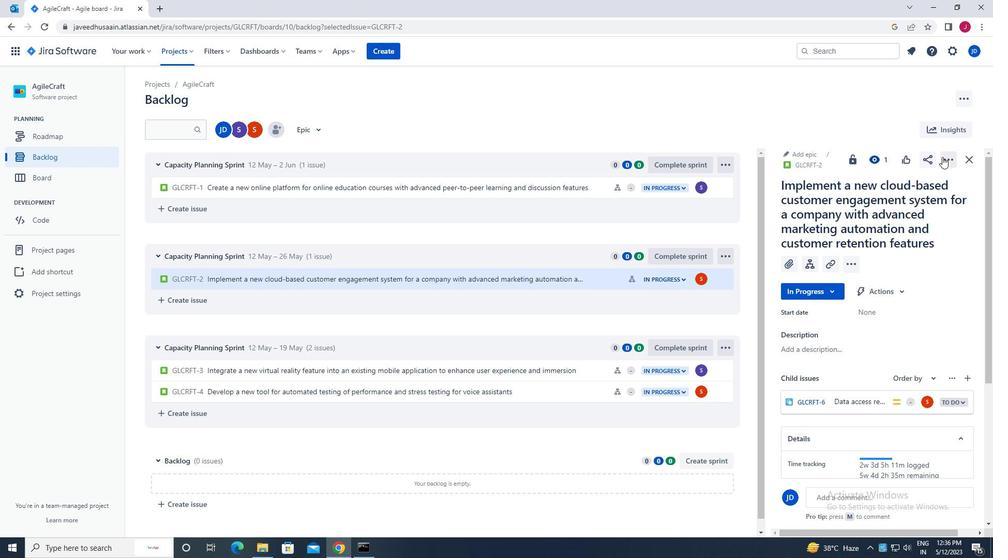 
Action: Mouse moved to (892, 297)
Screenshot: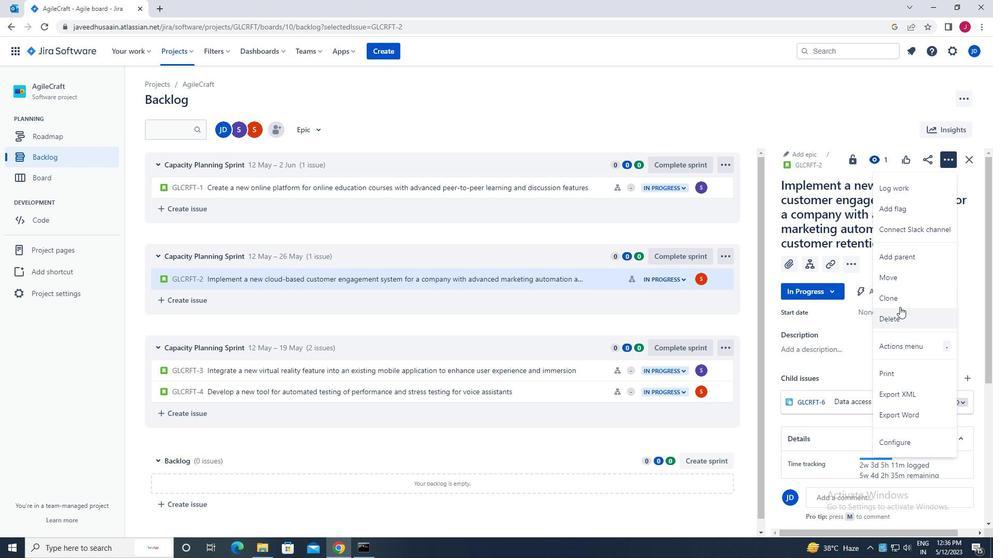 
Action: Mouse pressed left at (892, 297)
Screenshot: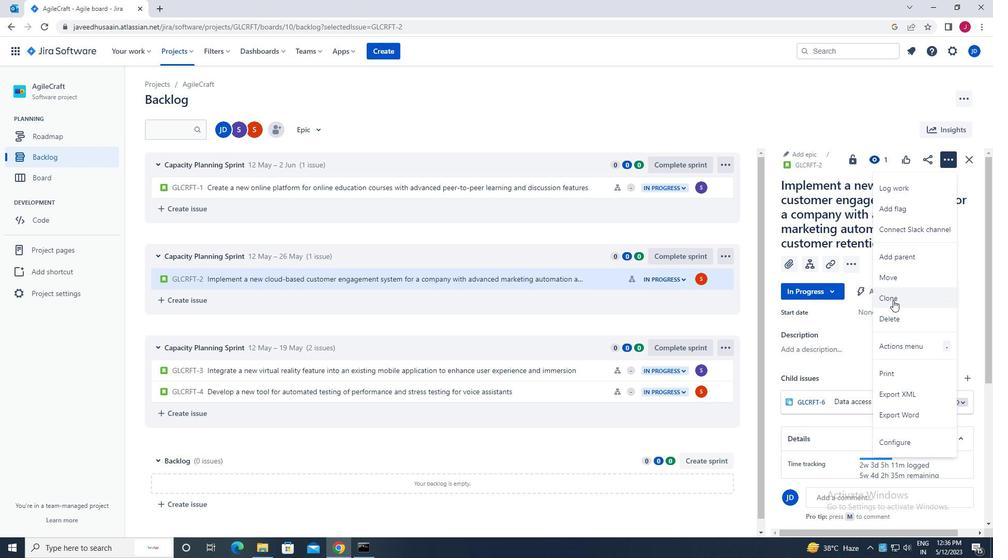 
Action: Mouse moved to (571, 222)
Screenshot: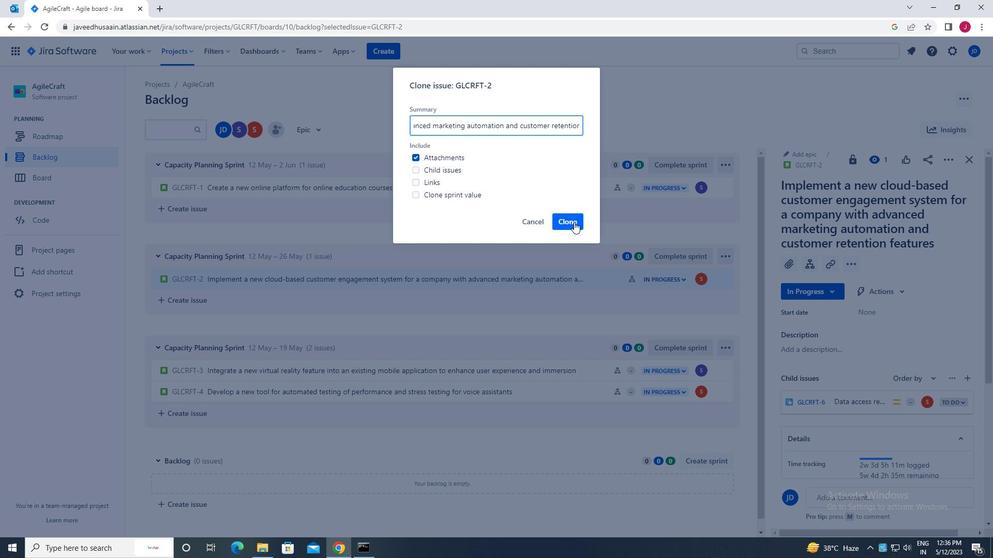
Action: Mouse pressed left at (571, 222)
Screenshot: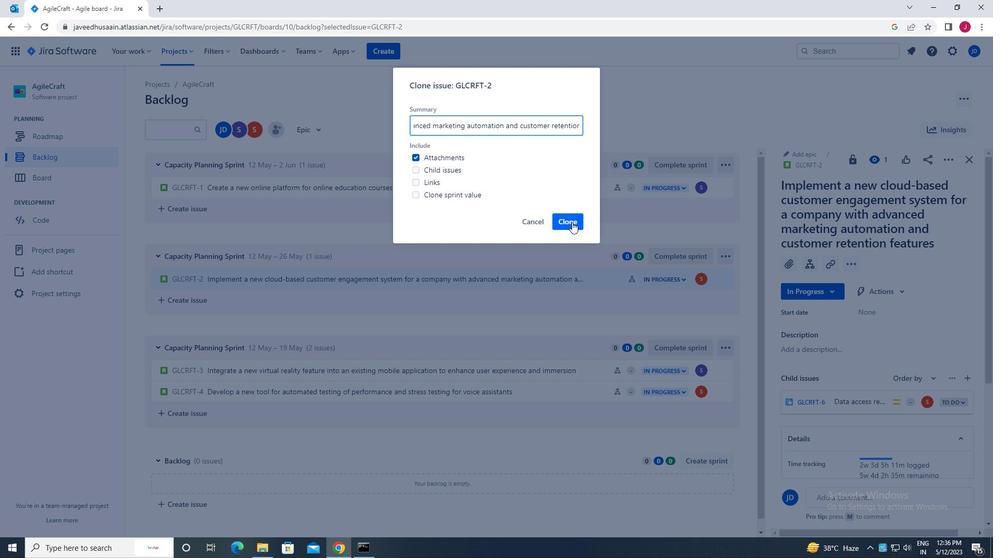 
Action: Mouse moved to (969, 162)
Screenshot: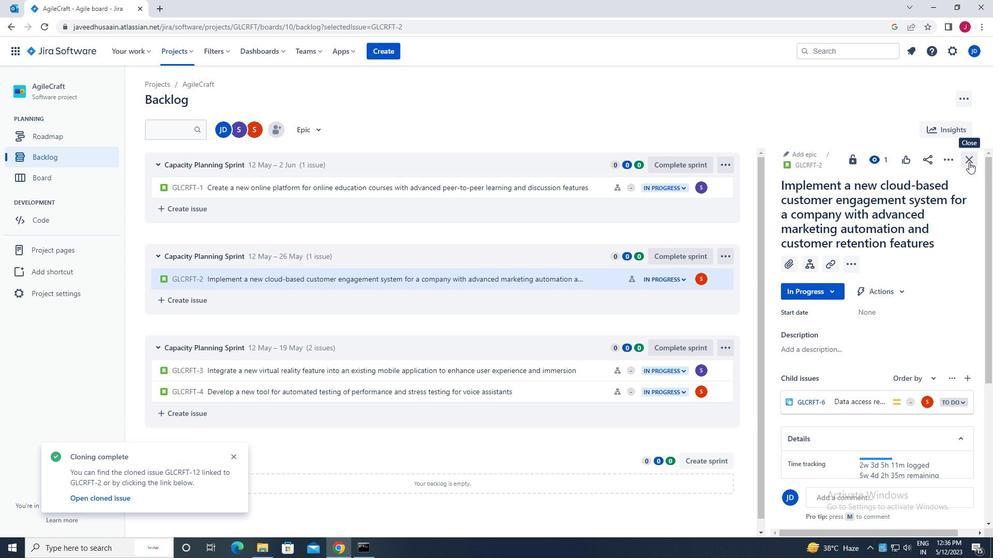 
Action: Mouse pressed left at (969, 162)
Screenshot: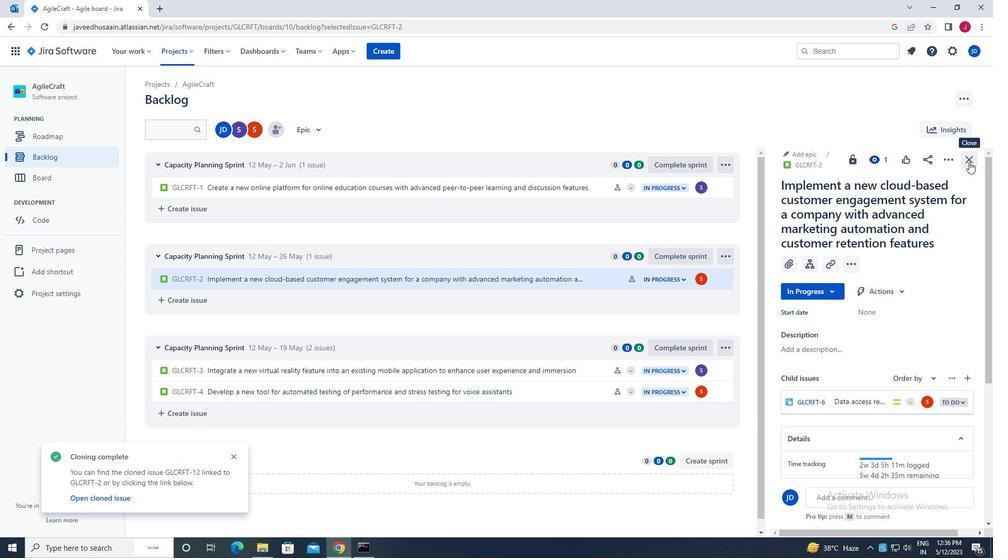 
Action: Mouse moved to (305, 131)
Screenshot: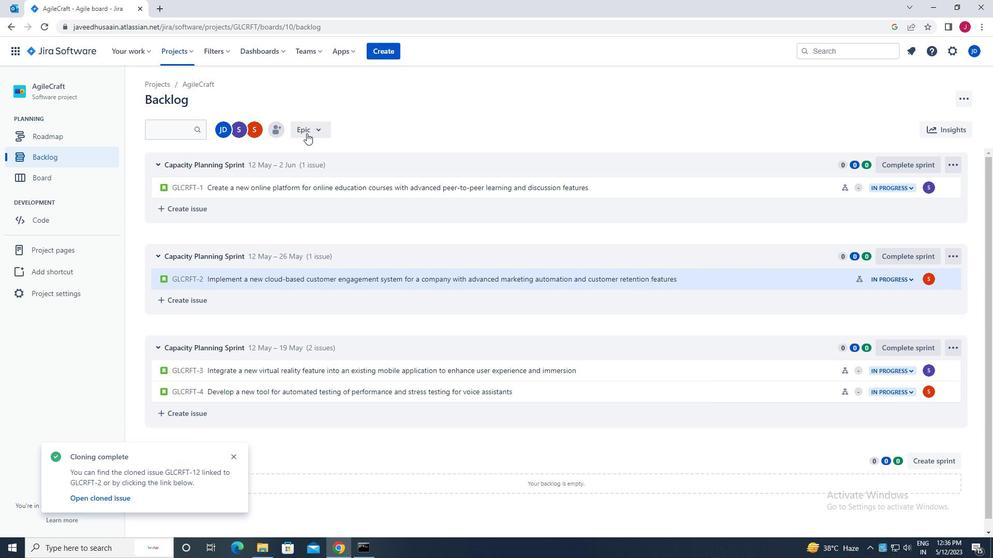 
Action: Mouse pressed left at (305, 131)
Screenshot: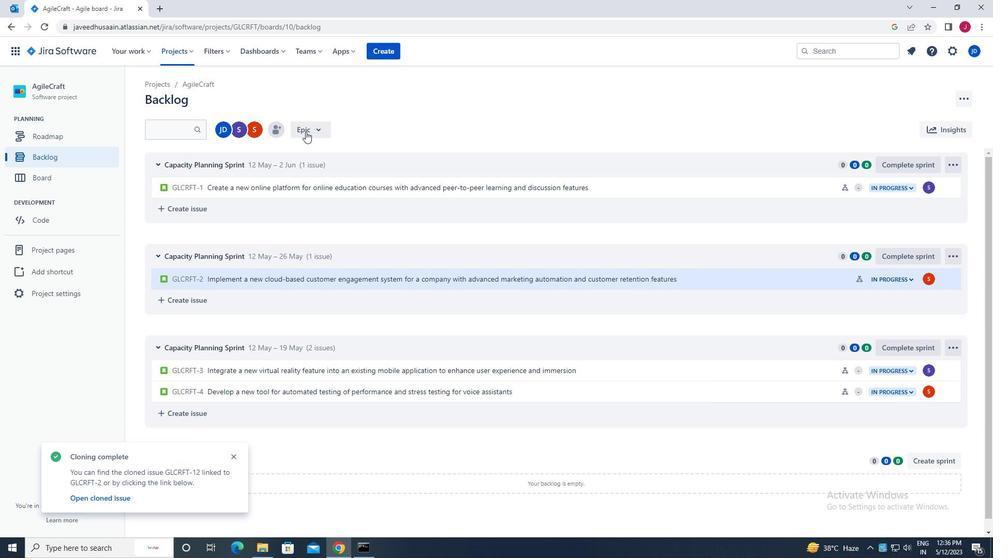 
Action: Mouse moved to (330, 190)
Screenshot: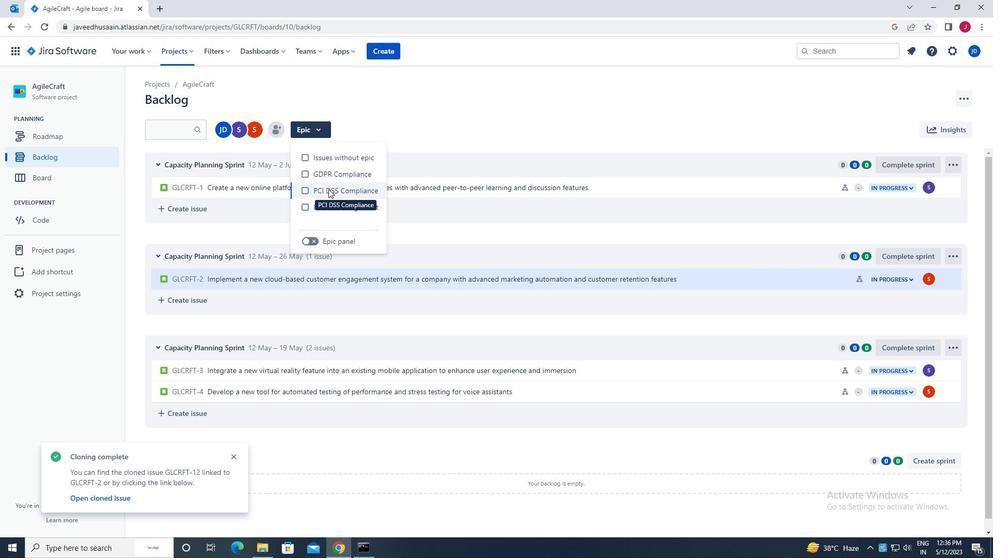 
Action: Mouse pressed left at (330, 190)
Screenshot: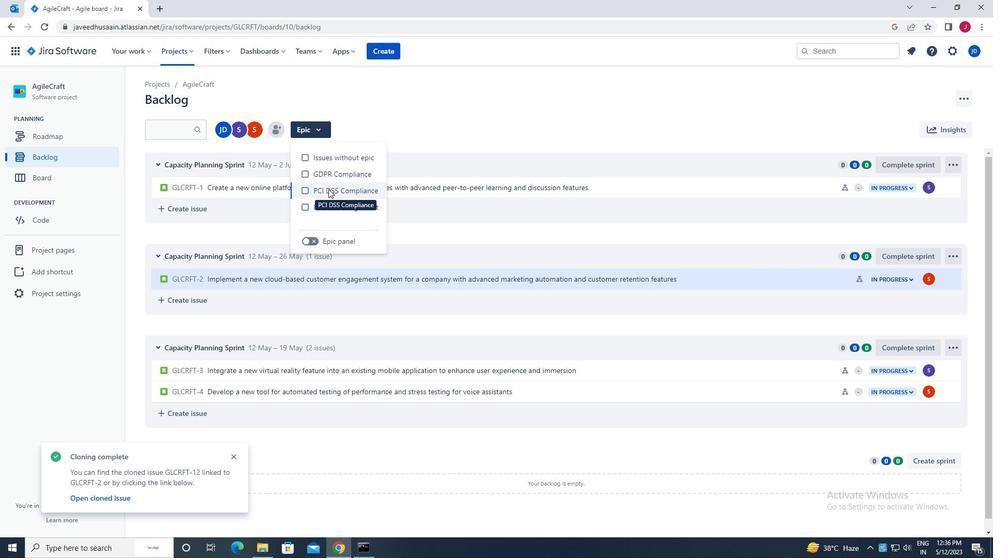 
Action: Mouse moved to (455, 94)
Screenshot: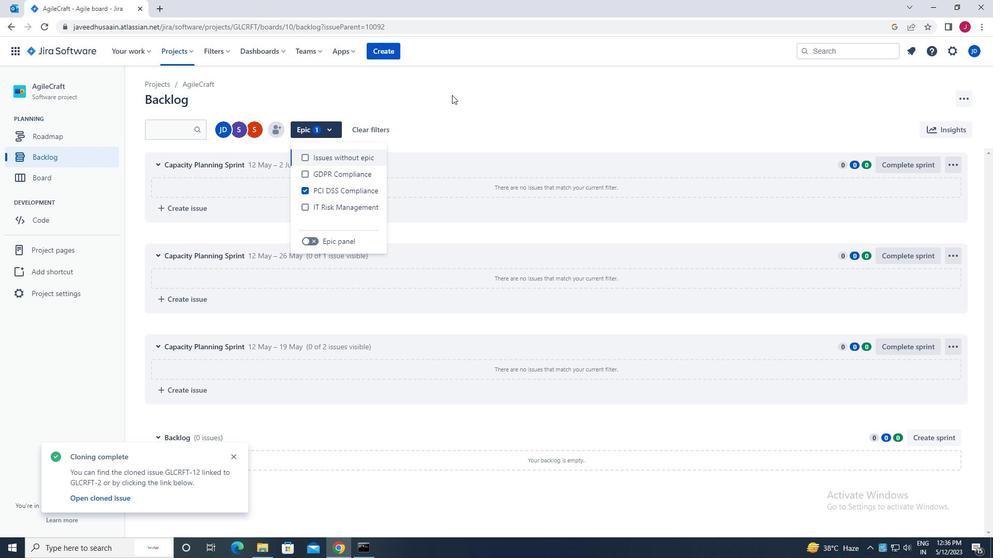 
Action: Mouse pressed left at (455, 94)
Screenshot: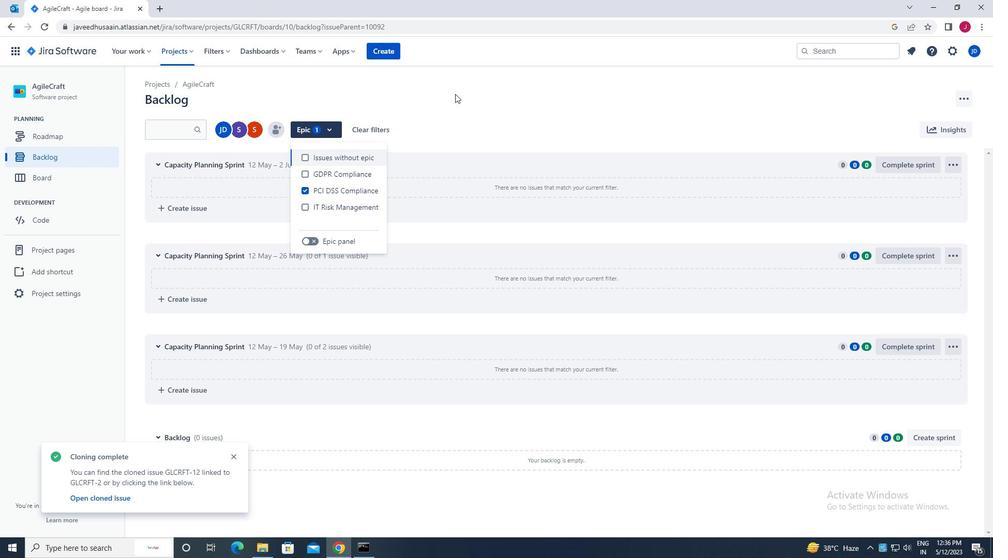 
